 Task: nan
Action: Mouse moved to (390, 103)
Screenshot: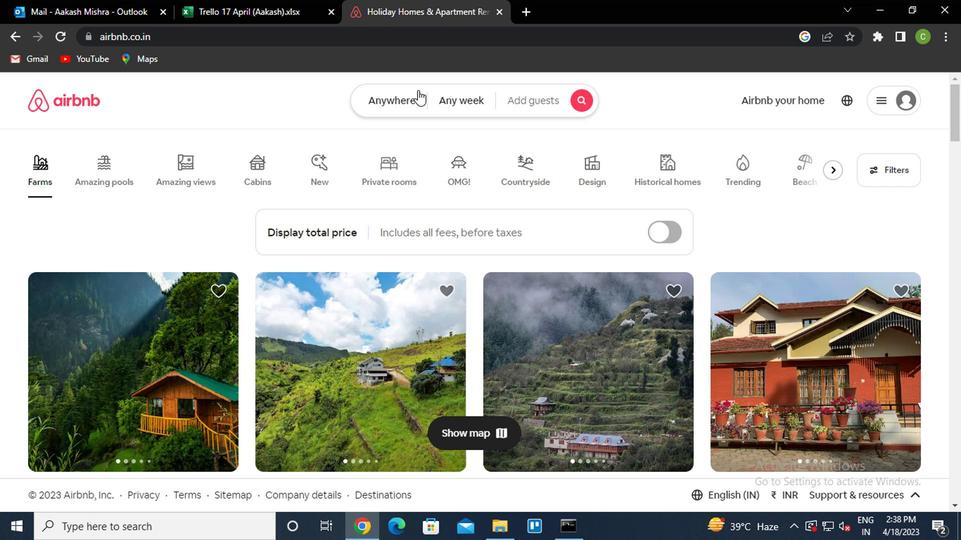 
Action: Mouse pressed left at (390, 103)
Screenshot: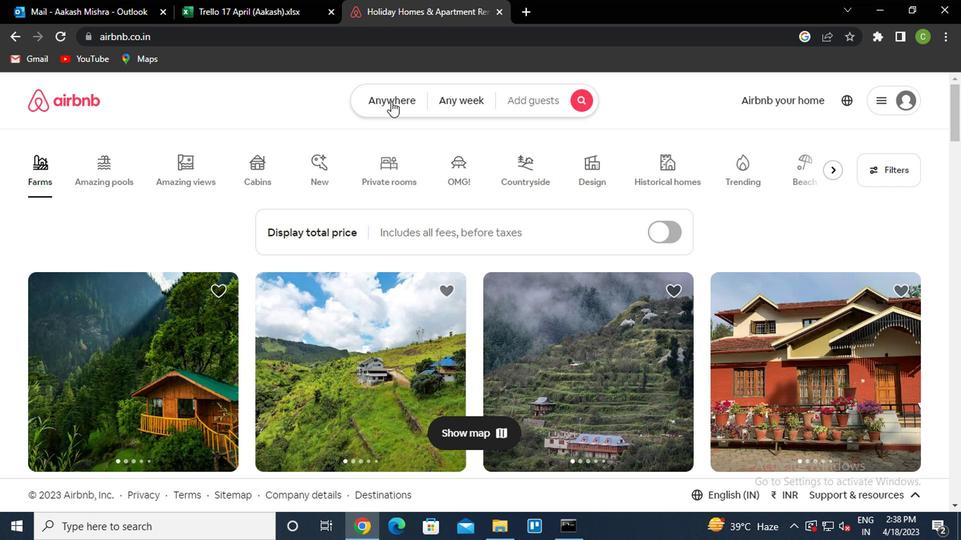 
Action: Mouse moved to (280, 156)
Screenshot: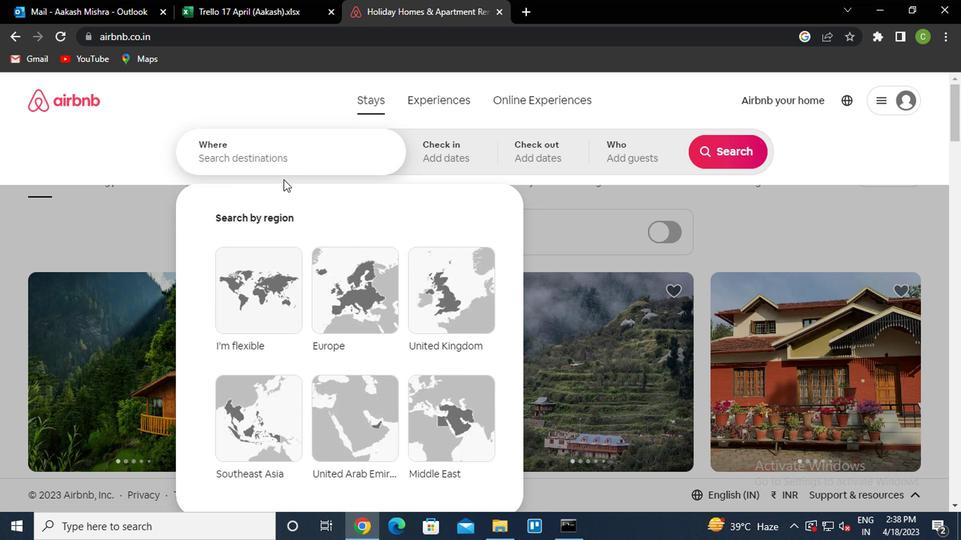
Action: Mouse pressed left at (280, 156)
Screenshot: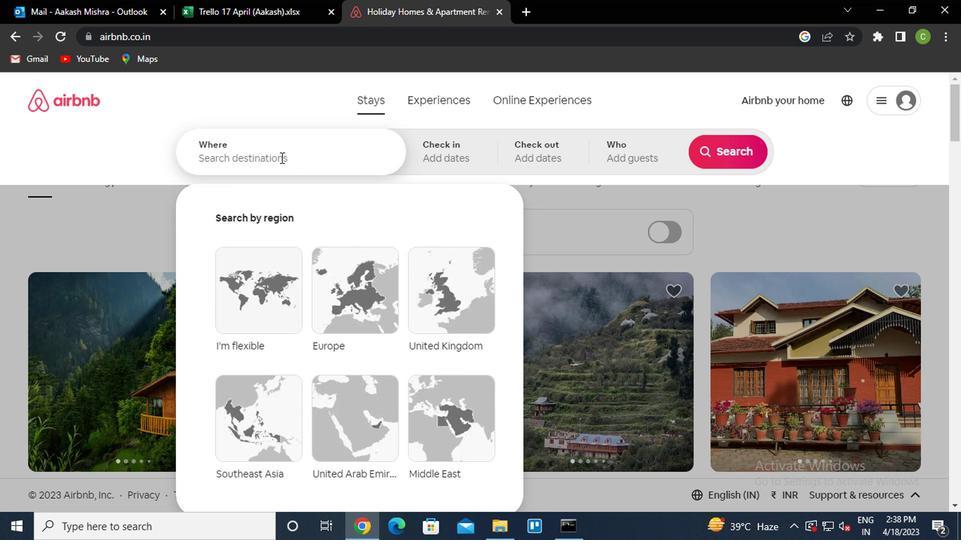 
Action: Key pressed <Key.caps_lock><Key.caps_lock>j<Key.caps_lock>oao<Key.space>pesso<Key.space>brazil<Key.down><Key.enter>
Screenshot: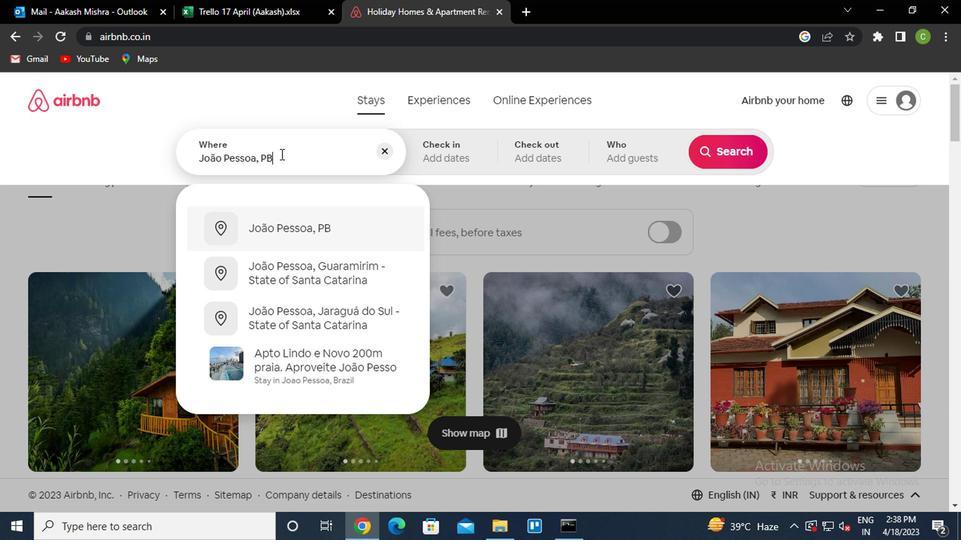 
Action: Mouse moved to (717, 265)
Screenshot: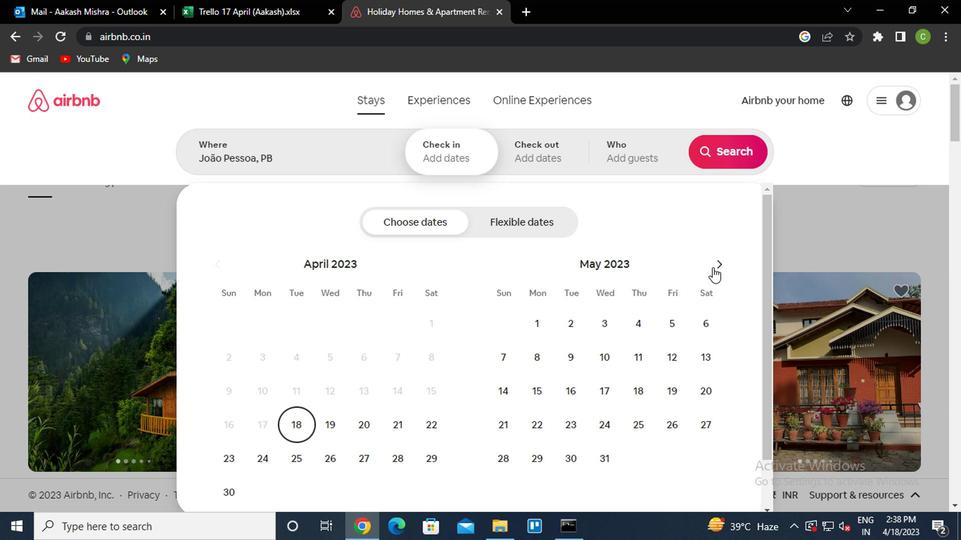 
Action: Mouse pressed left at (717, 265)
Screenshot: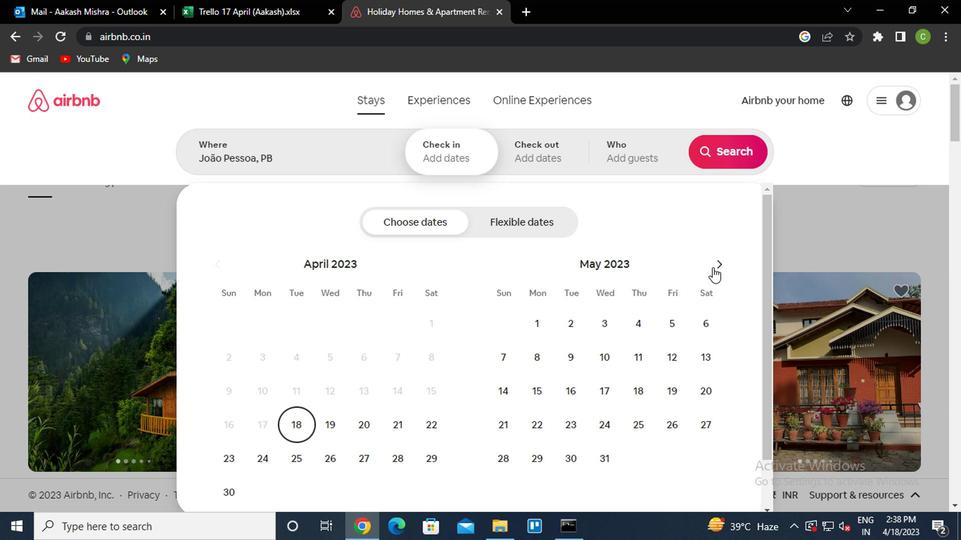 
Action: Mouse moved to (643, 395)
Screenshot: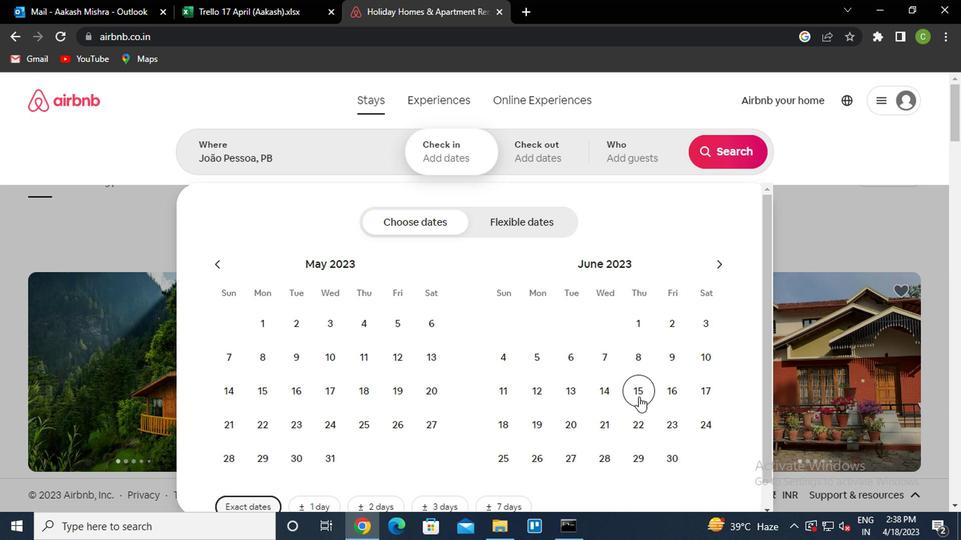 
Action: Mouse pressed left at (643, 395)
Screenshot: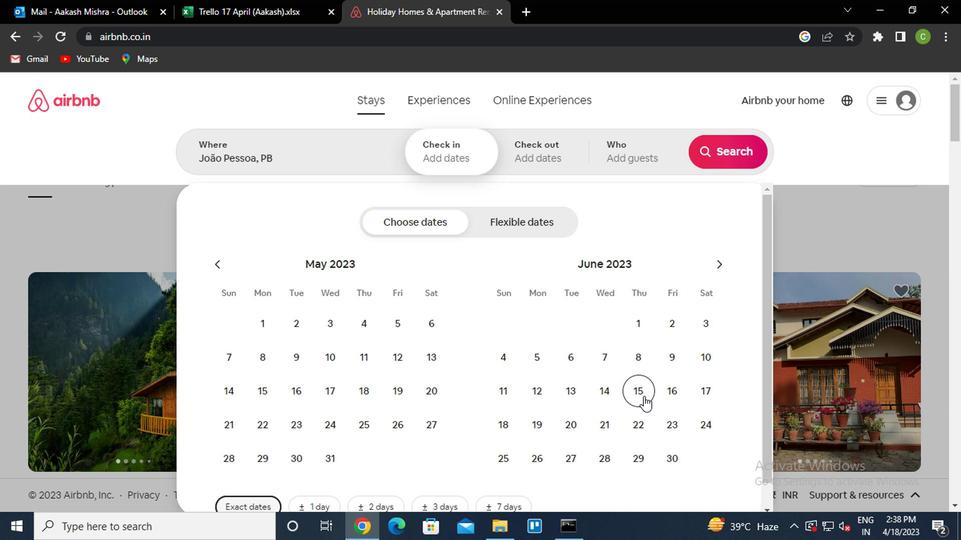 
Action: Mouse moved to (606, 416)
Screenshot: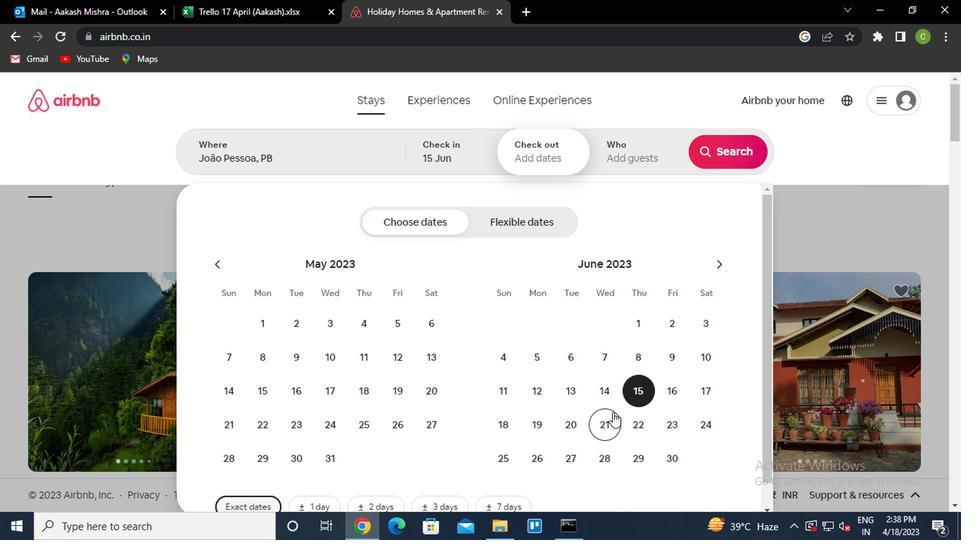 
Action: Mouse pressed left at (606, 416)
Screenshot: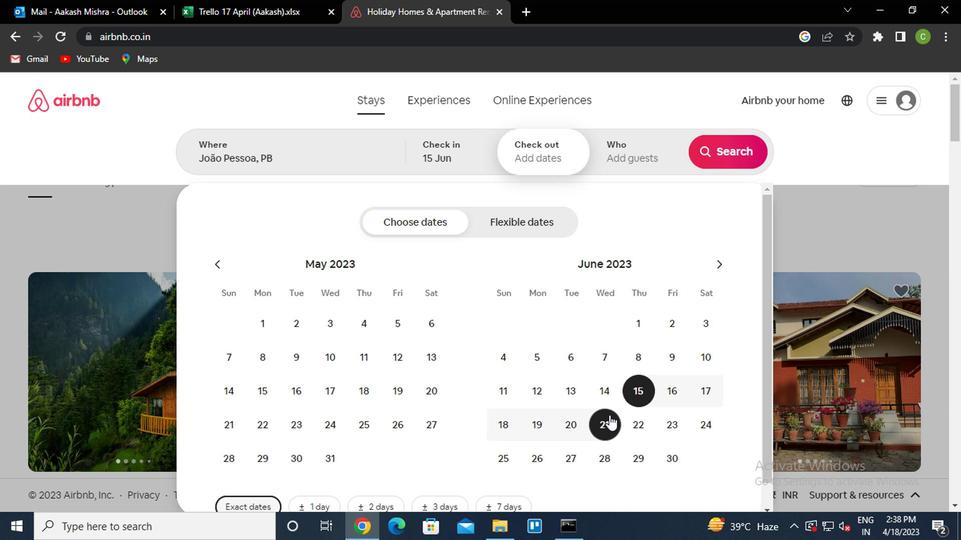 
Action: Mouse moved to (635, 163)
Screenshot: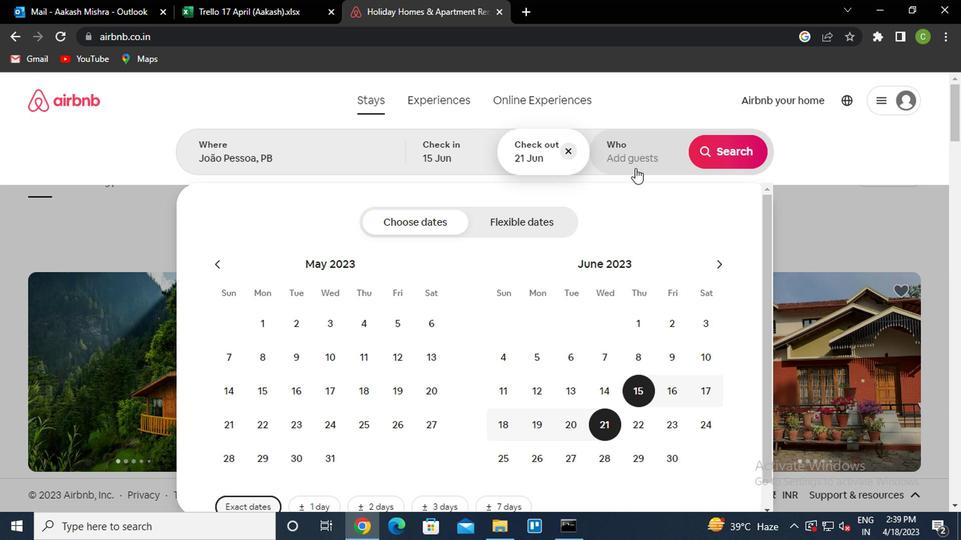 
Action: Mouse pressed left at (635, 163)
Screenshot: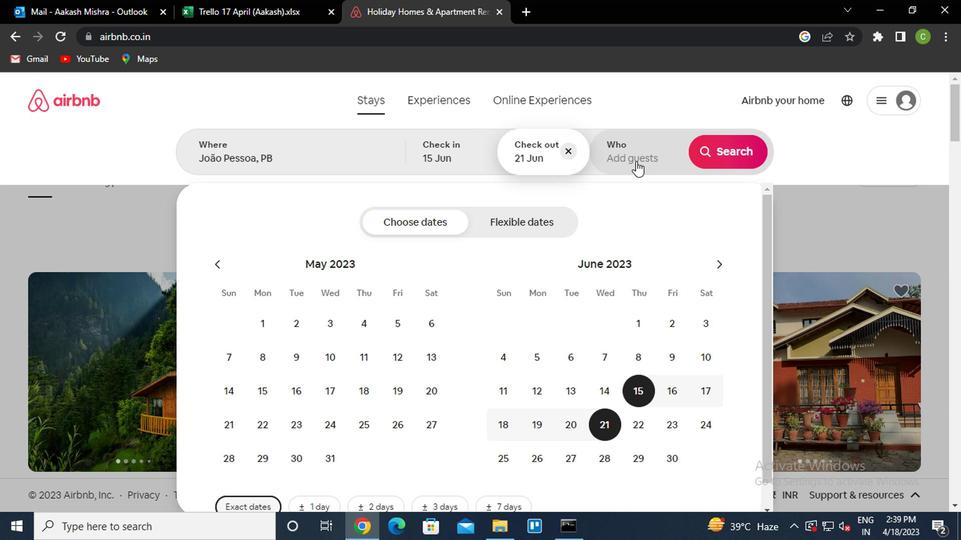 
Action: Mouse moved to (724, 226)
Screenshot: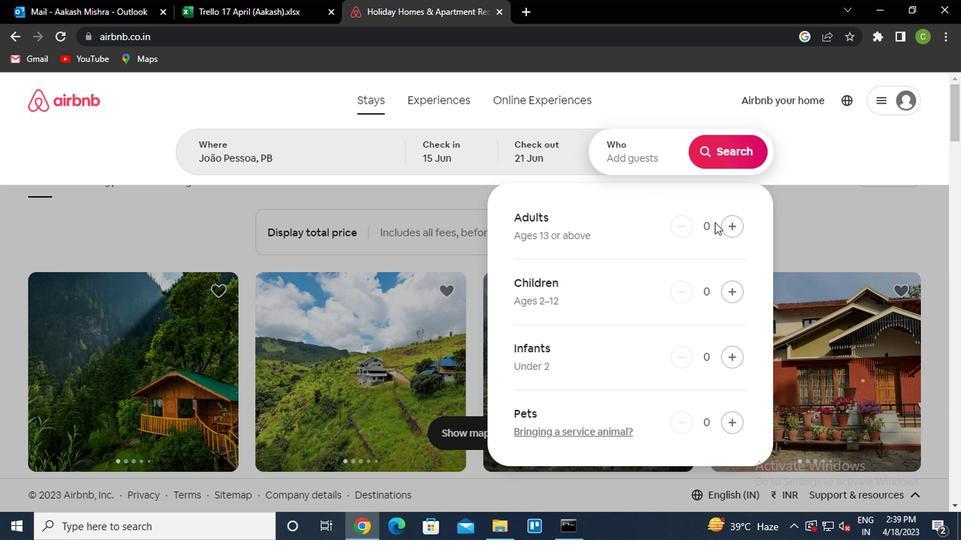
Action: Mouse pressed left at (724, 226)
Screenshot: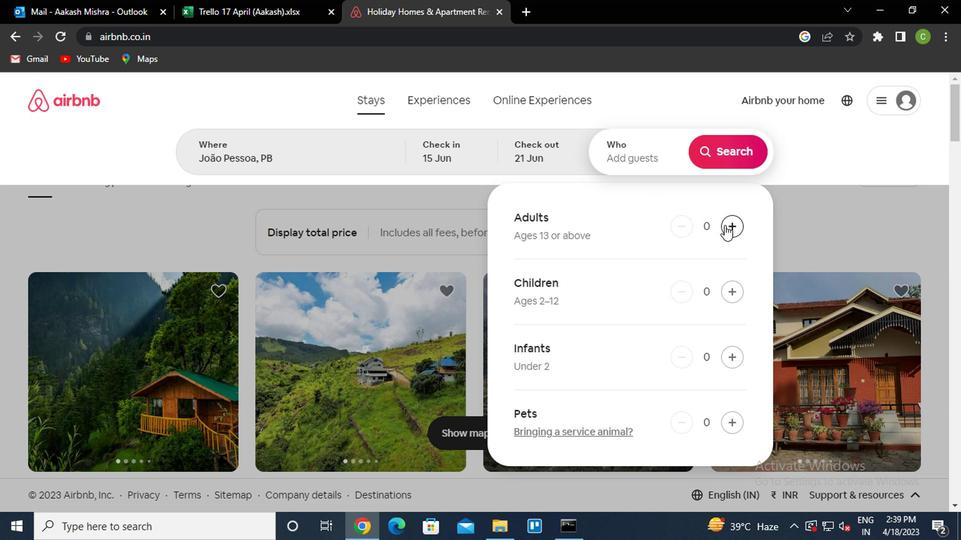 
Action: Mouse pressed left at (724, 226)
Screenshot: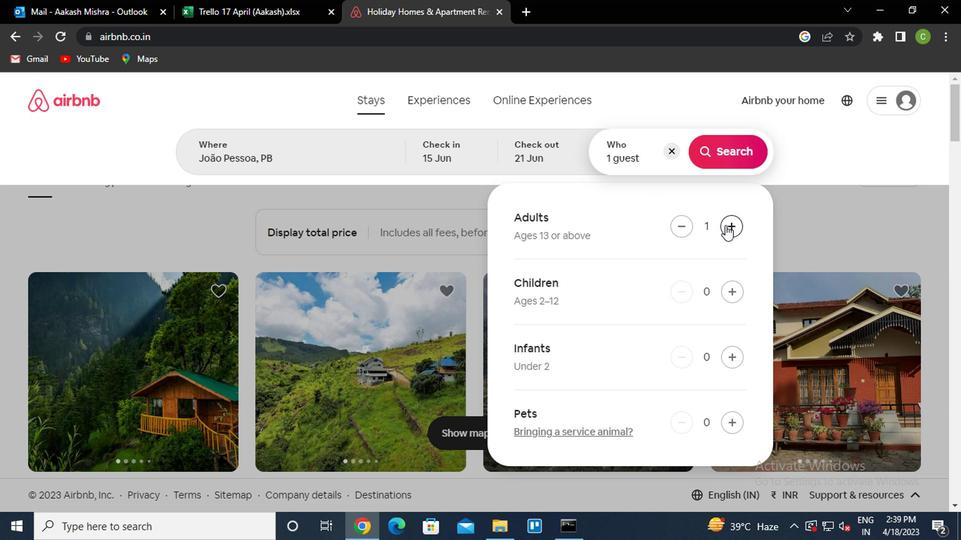
Action: Mouse pressed left at (724, 226)
Screenshot: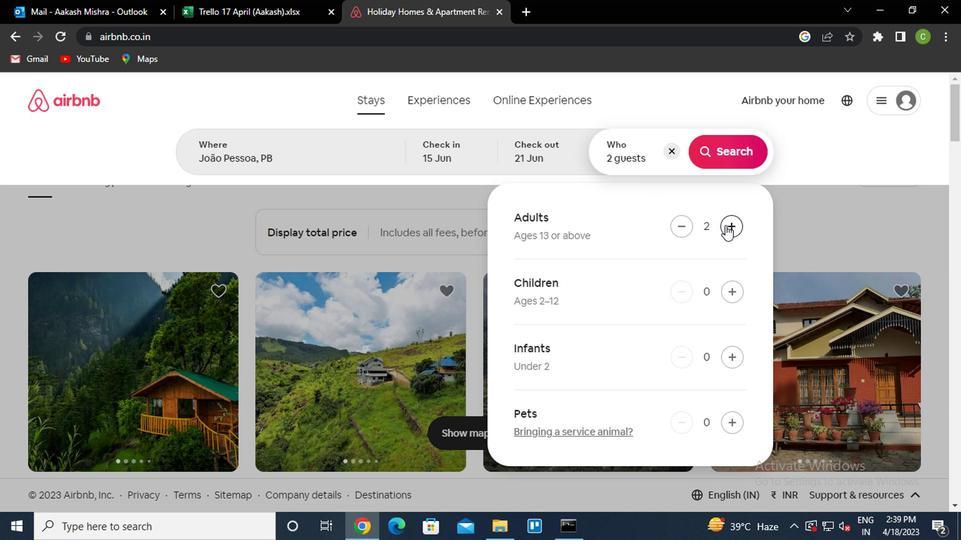 
Action: Mouse pressed left at (724, 226)
Screenshot: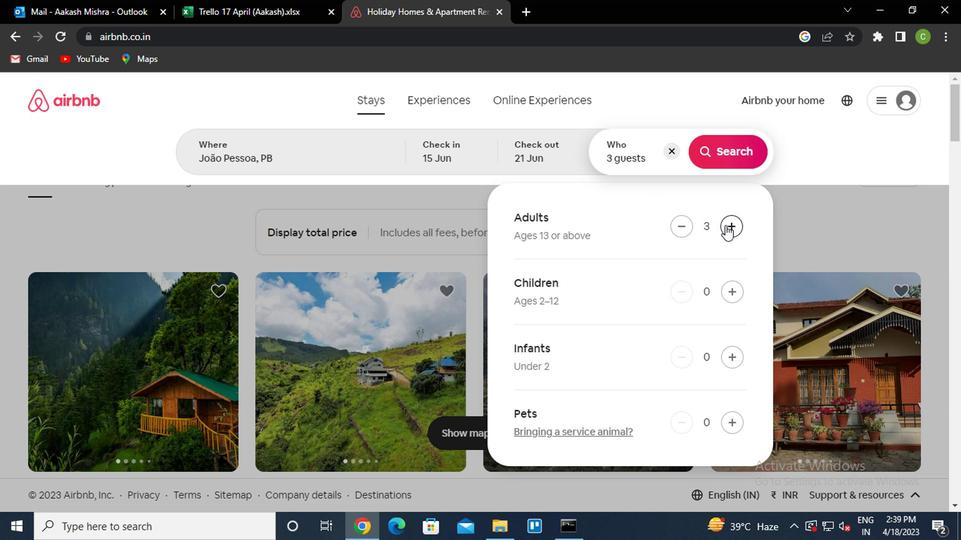 
Action: Mouse pressed left at (724, 226)
Screenshot: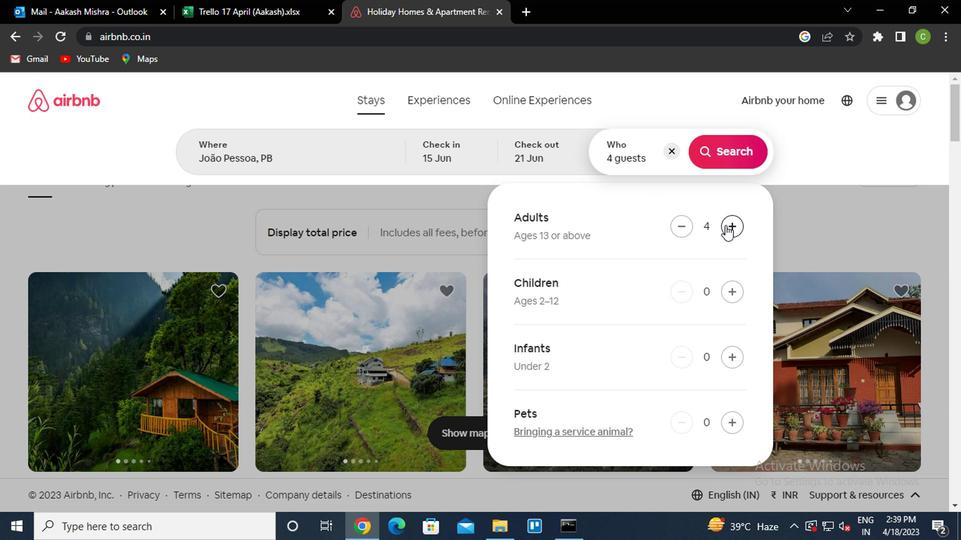 
Action: Mouse moved to (793, 226)
Screenshot: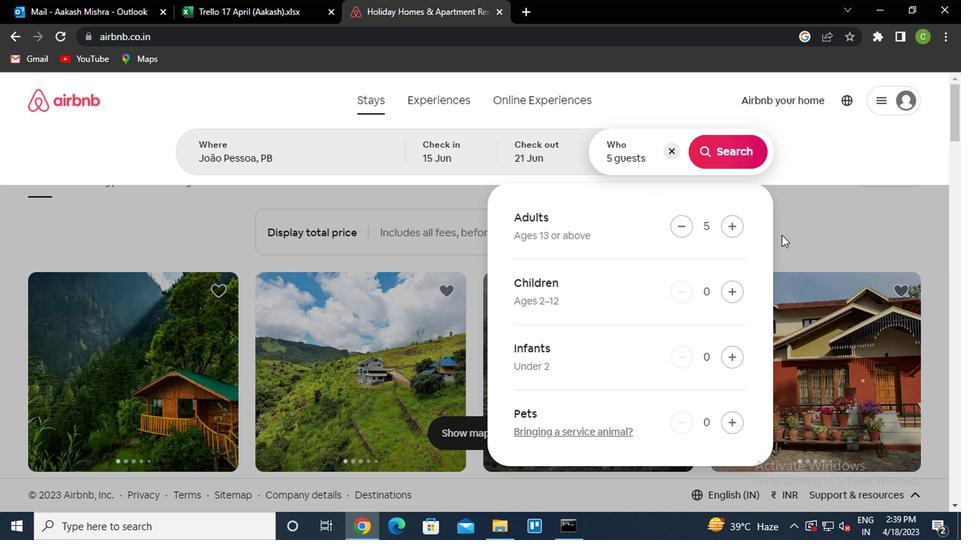 
Action: Mouse pressed left at (793, 226)
Screenshot: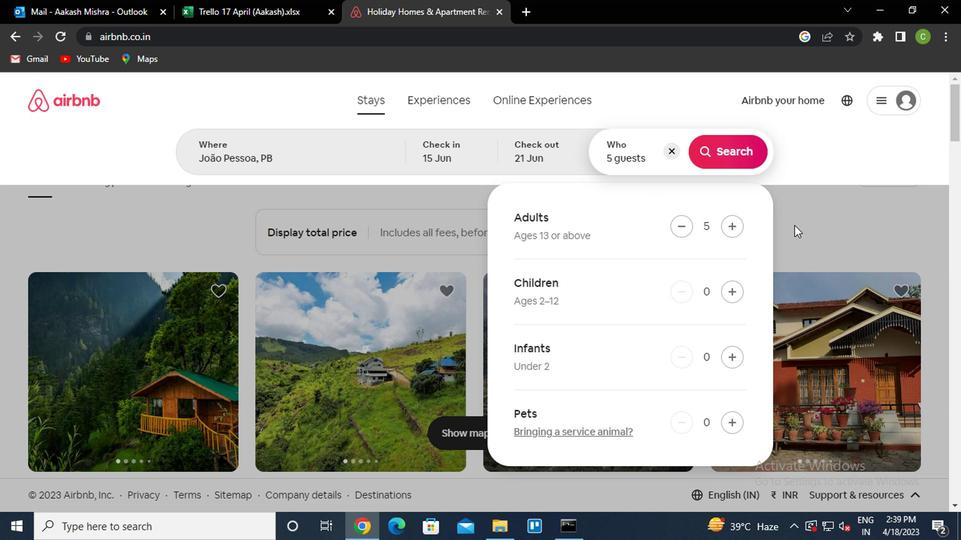 
Action: Mouse moved to (878, 169)
Screenshot: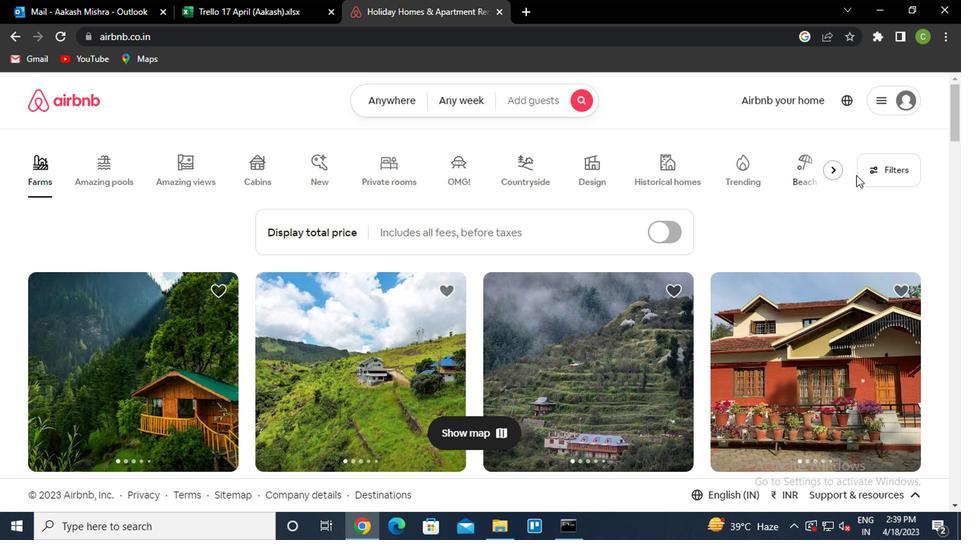
Action: Mouse pressed left at (878, 169)
Screenshot: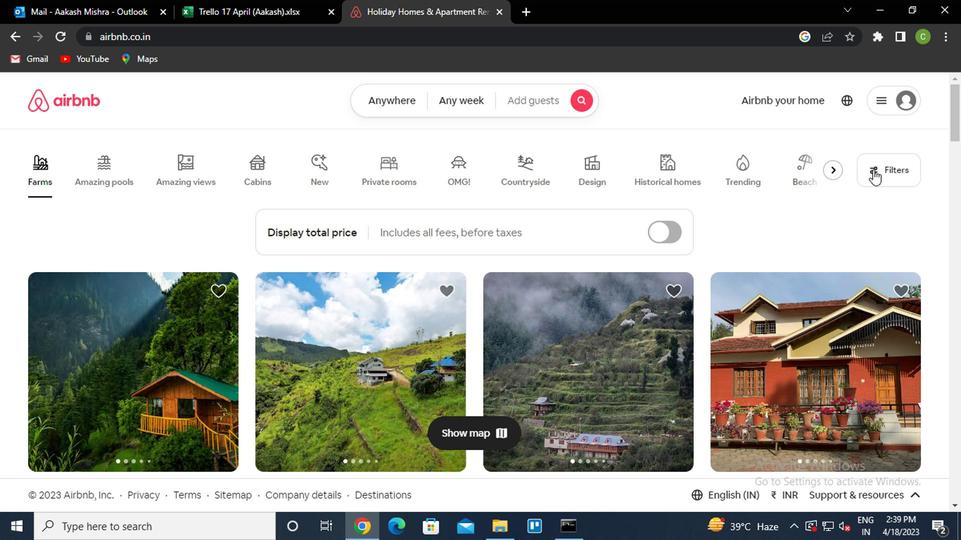 
Action: Mouse moved to (336, 345)
Screenshot: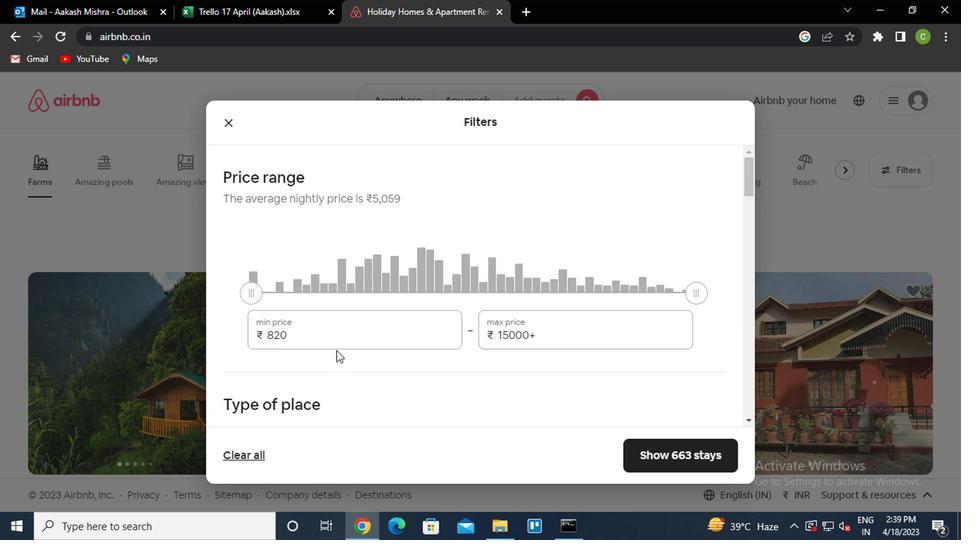 
Action: Mouse pressed left at (336, 345)
Screenshot: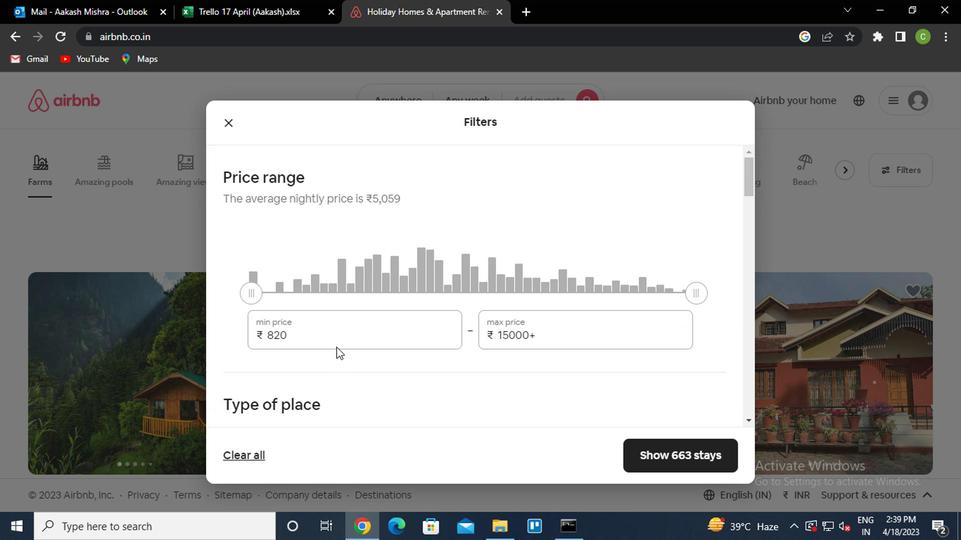
Action: Mouse moved to (336, 340)
Screenshot: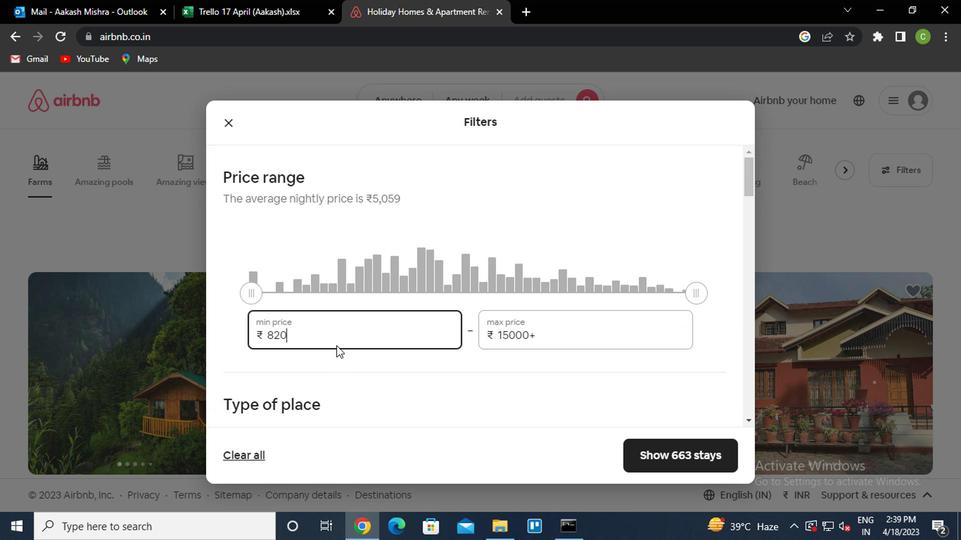 
Action: Key pressed <Key.backspace><Key.backspace><Key.backspace>
Screenshot: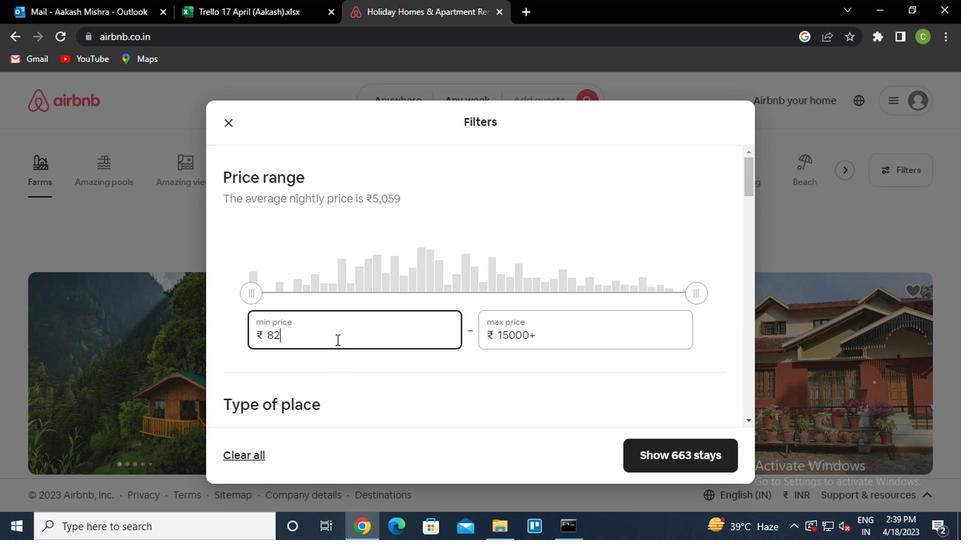 
Action: Mouse moved to (336, 339)
Screenshot: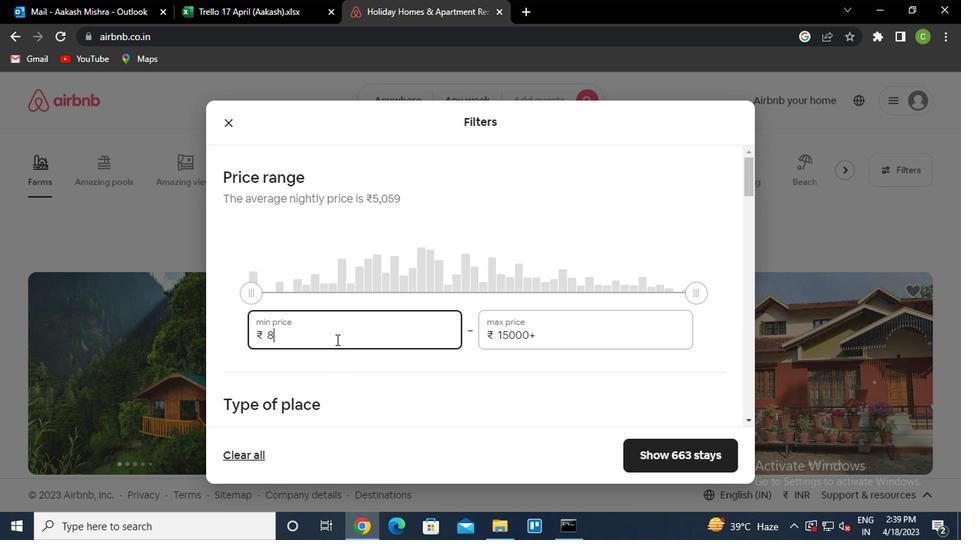 
Action: Key pressed 14000<Key.tab>25000
Screenshot: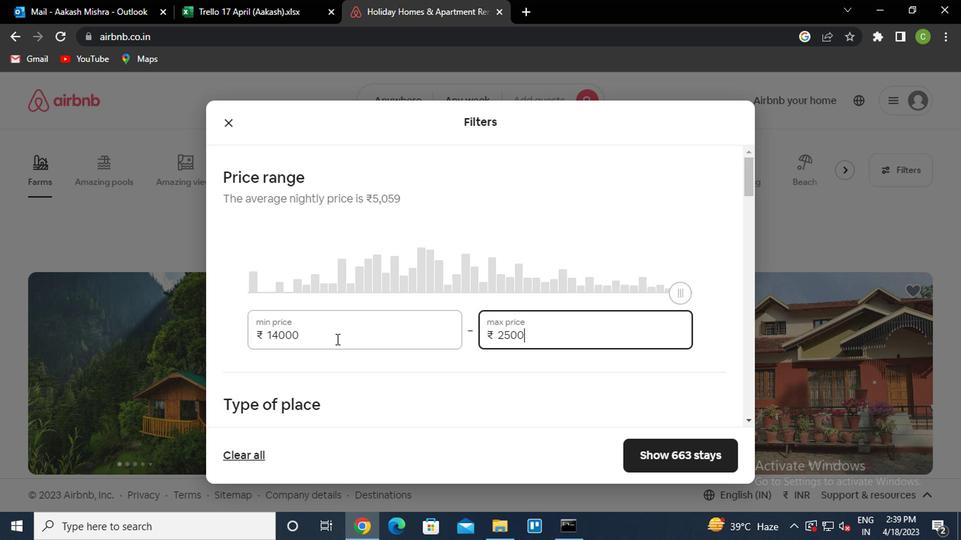 
Action: Mouse moved to (384, 349)
Screenshot: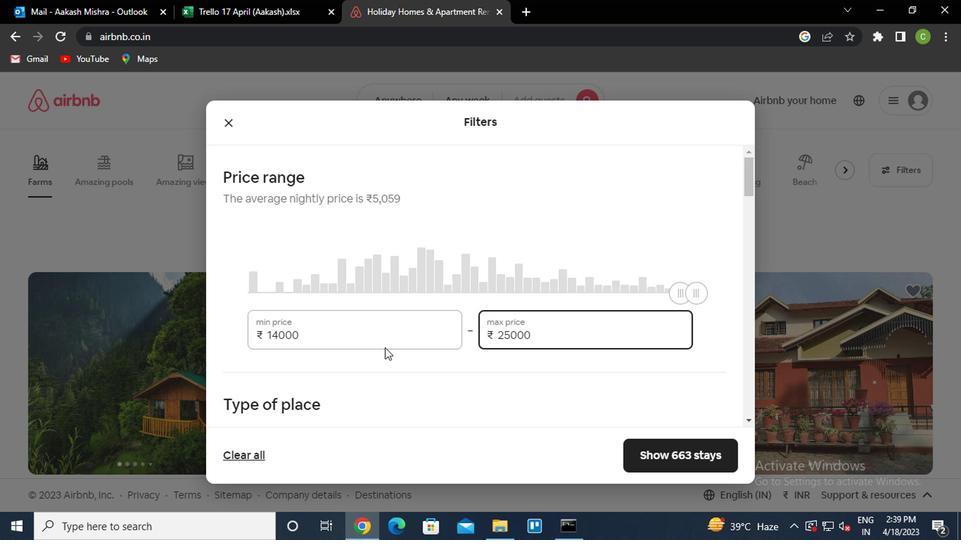 
Action: Mouse scrolled (384, 348) with delta (0, -1)
Screenshot: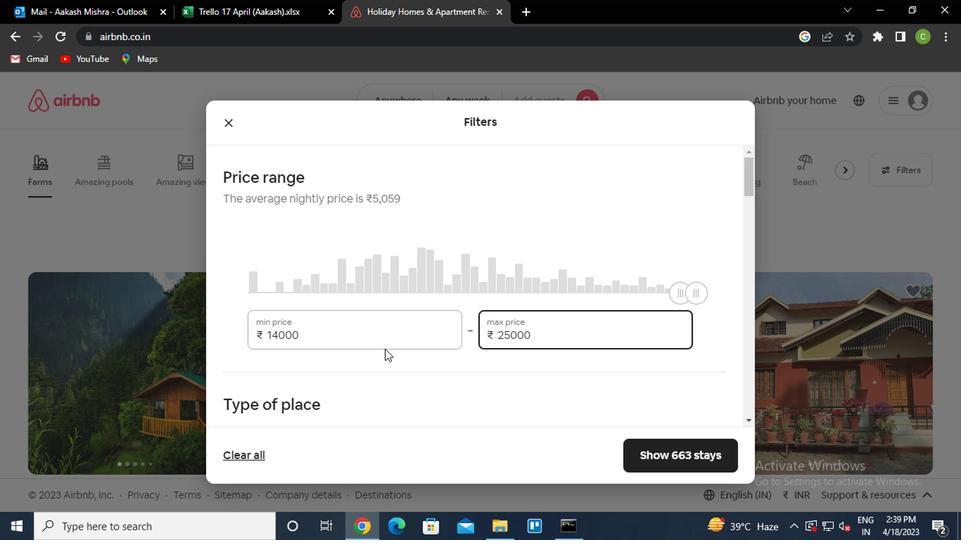 
Action: Mouse scrolled (384, 348) with delta (0, -1)
Screenshot: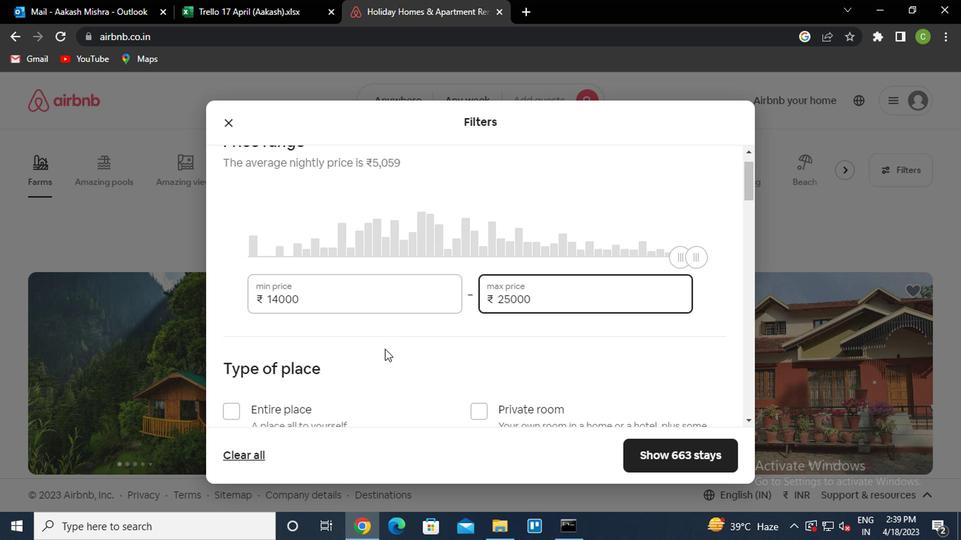 
Action: Mouse moved to (383, 349)
Screenshot: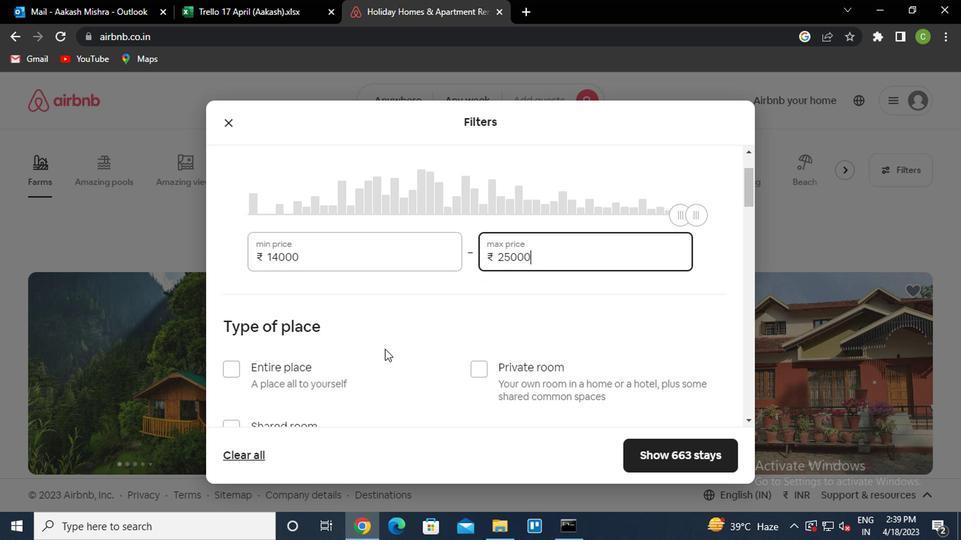 
Action: Mouse scrolled (383, 349) with delta (0, 0)
Screenshot: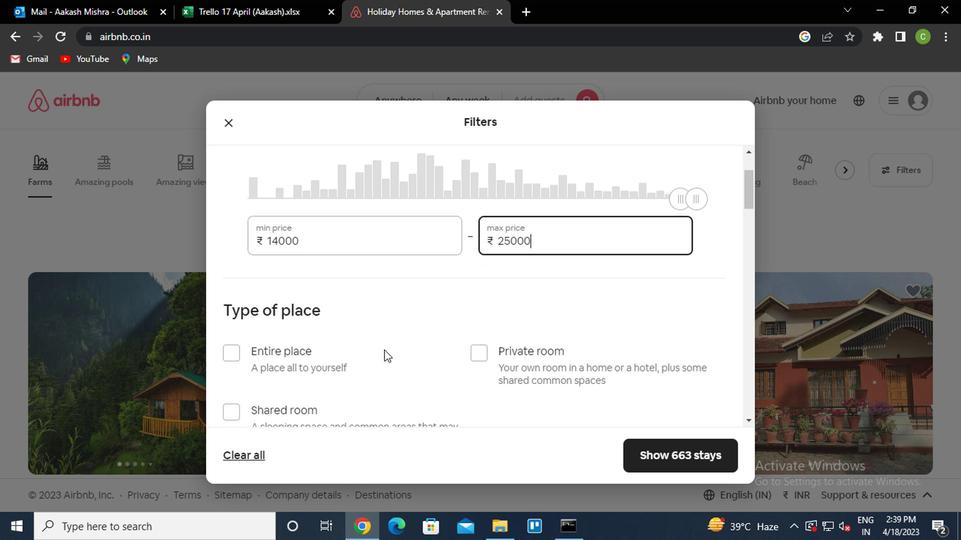 
Action: Mouse moved to (238, 238)
Screenshot: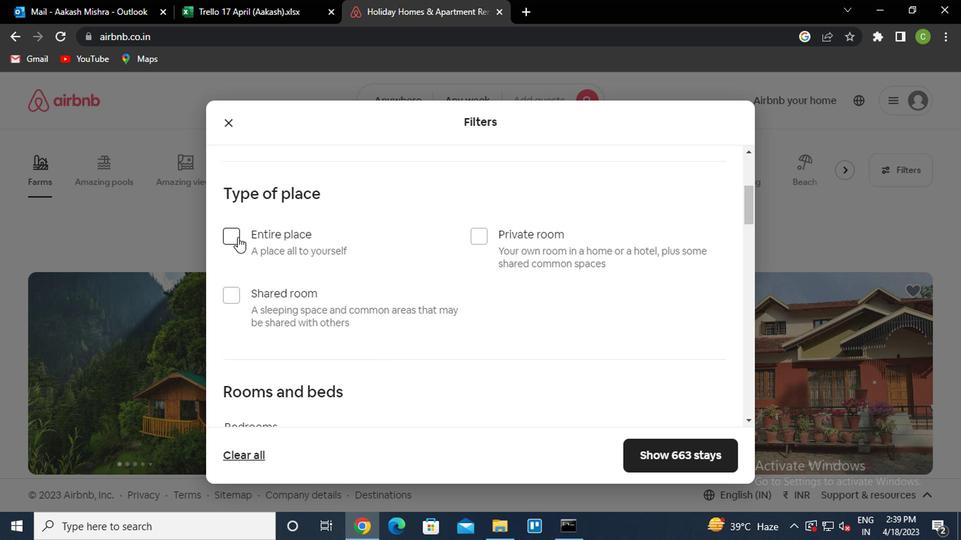 
Action: Mouse pressed left at (238, 238)
Screenshot: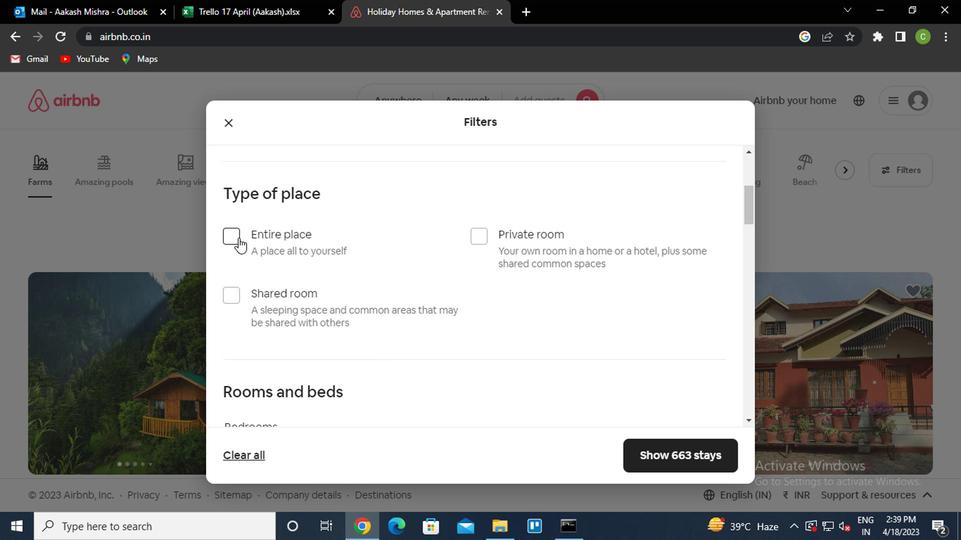 
Action: Mouse moved to (370, 309)
Screenshot: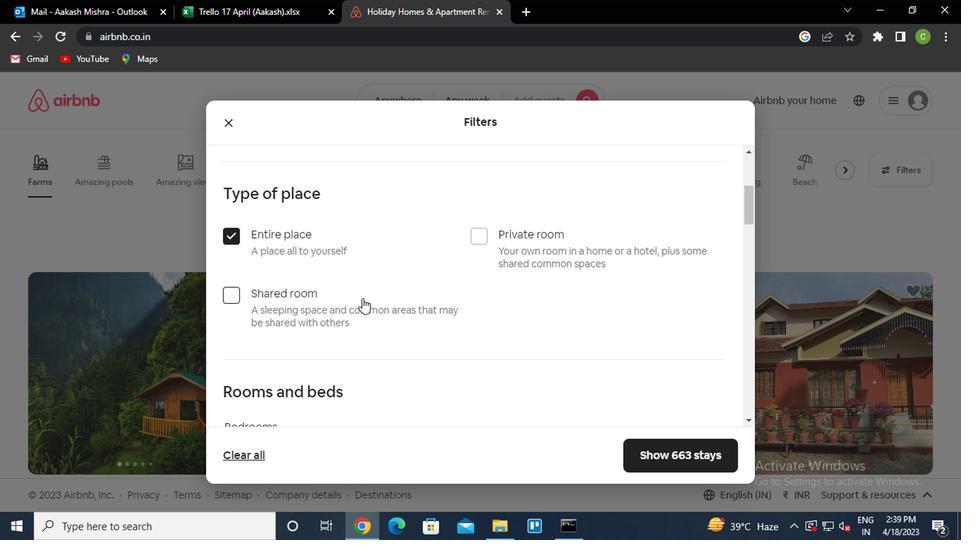 
Action: Mouse scrolled (370, 308) with delta (0, 0)
Screenshot: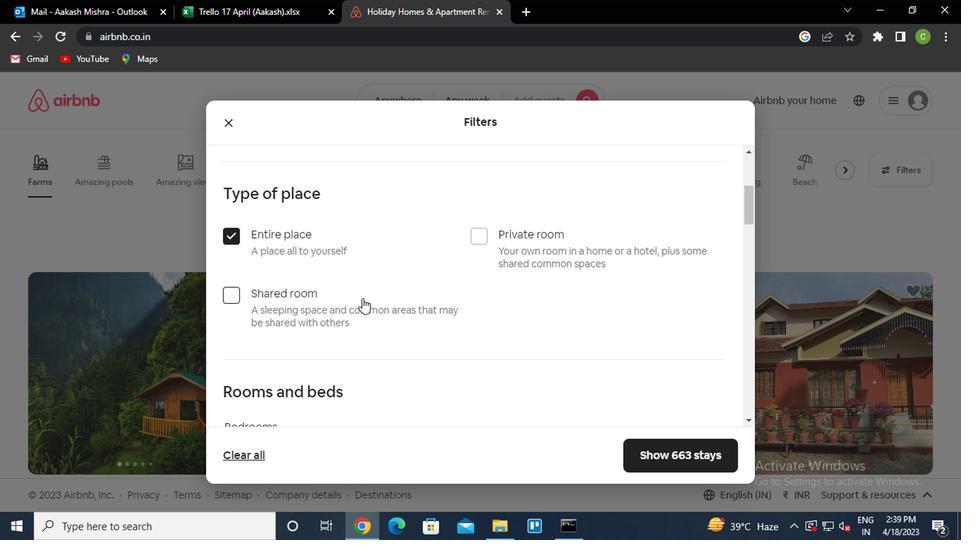 
Action: Mouse moved to (370, 309)
Screenshot: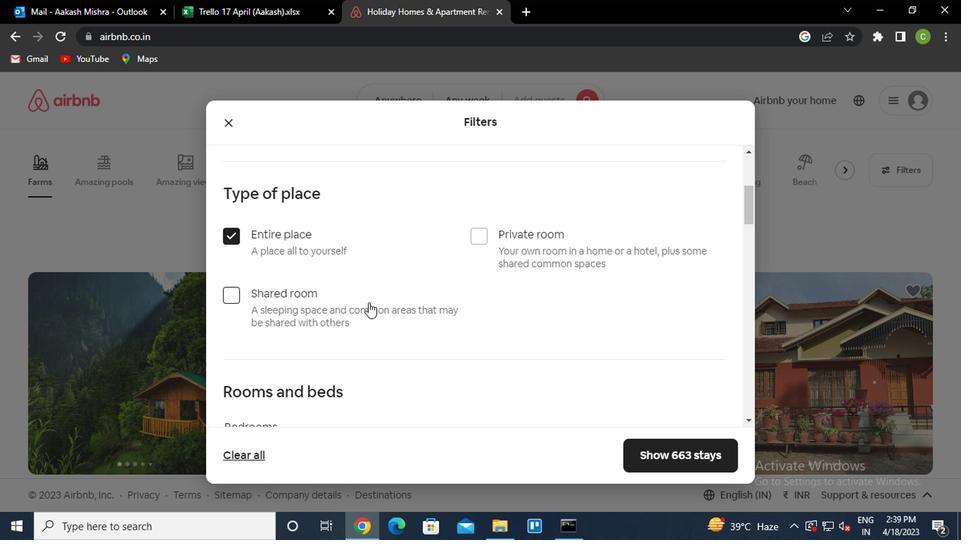 
Action: Mouse scrolled (370, 308) with delta (0, 0)
Screenshot: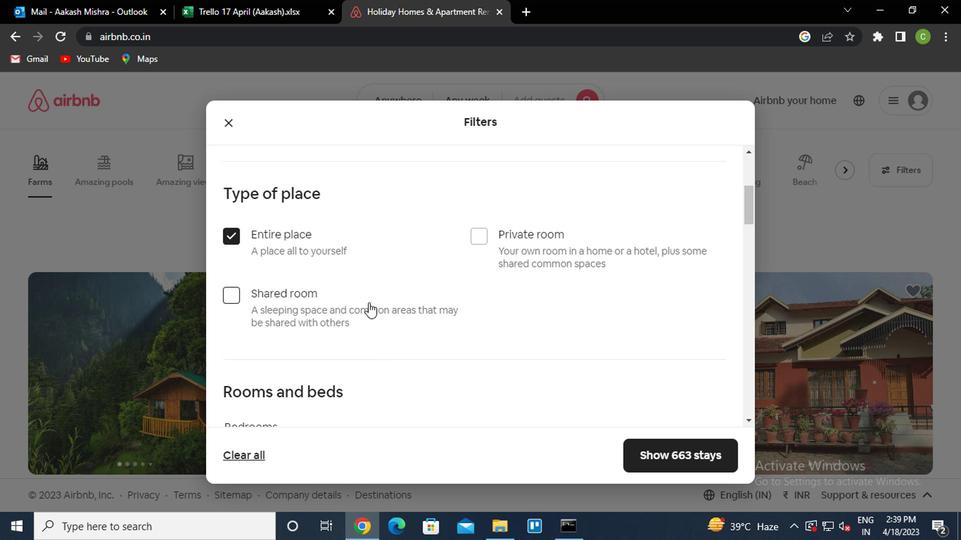 
Action: Mouse moved to (370, 310)
Screenshot: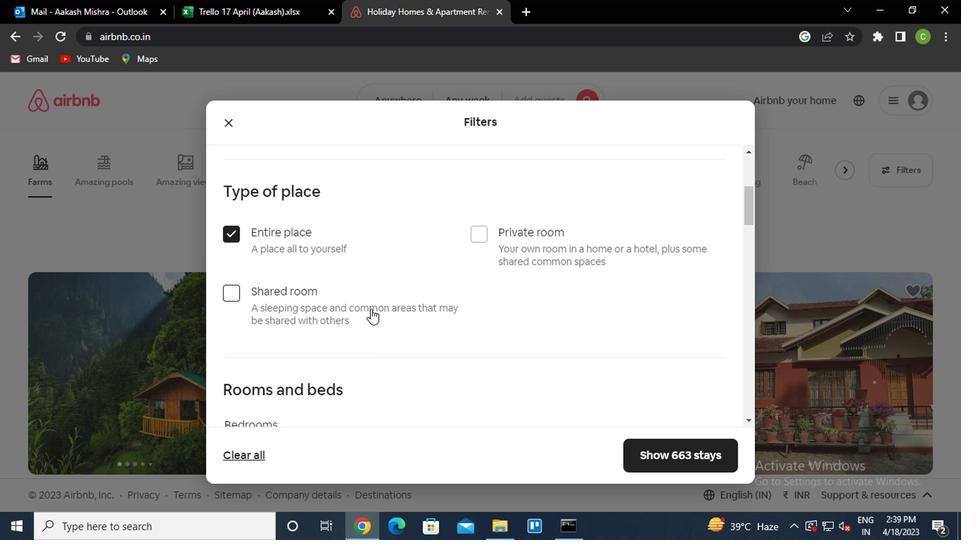 
Action: Mouse scrolled (370, 309) with delta (0, -1)
Screenshot: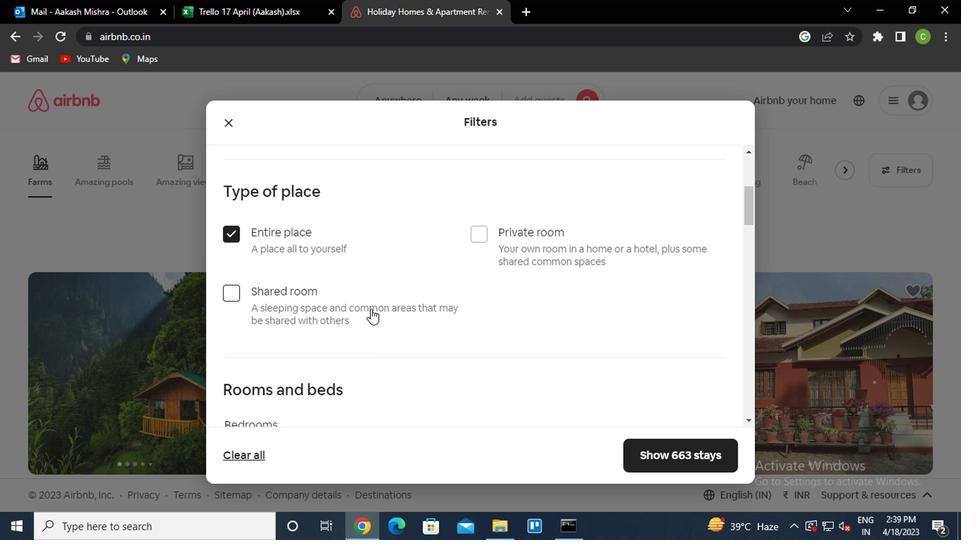 
Action: Mouse moved to (409, 263)
Screenshot: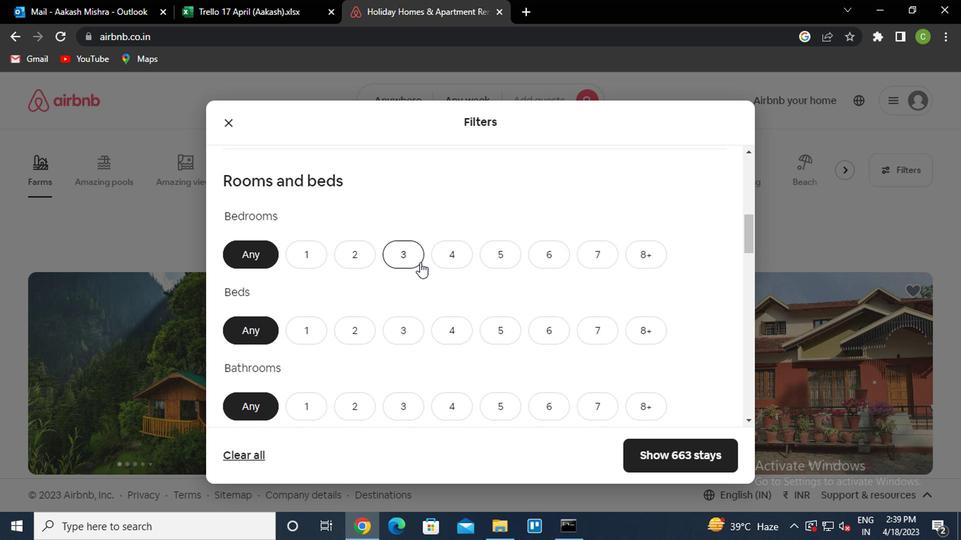 
Action: Mouse pressed left at (409, 263)
Screenshot: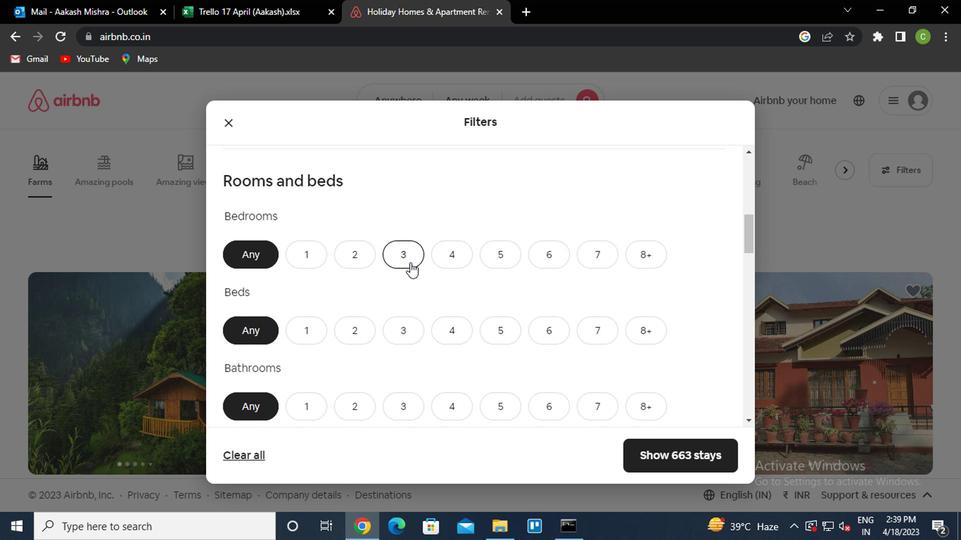 
Action: Mouse moved to (407, 280)
Screenshot: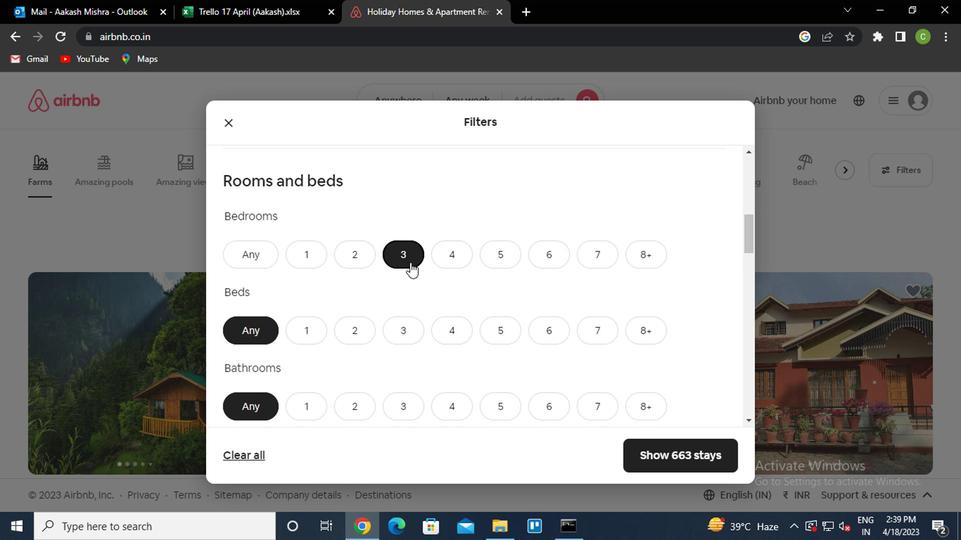 
Action: Mouse scrolled (407, 279) with delta (0, 0)
Screenshot: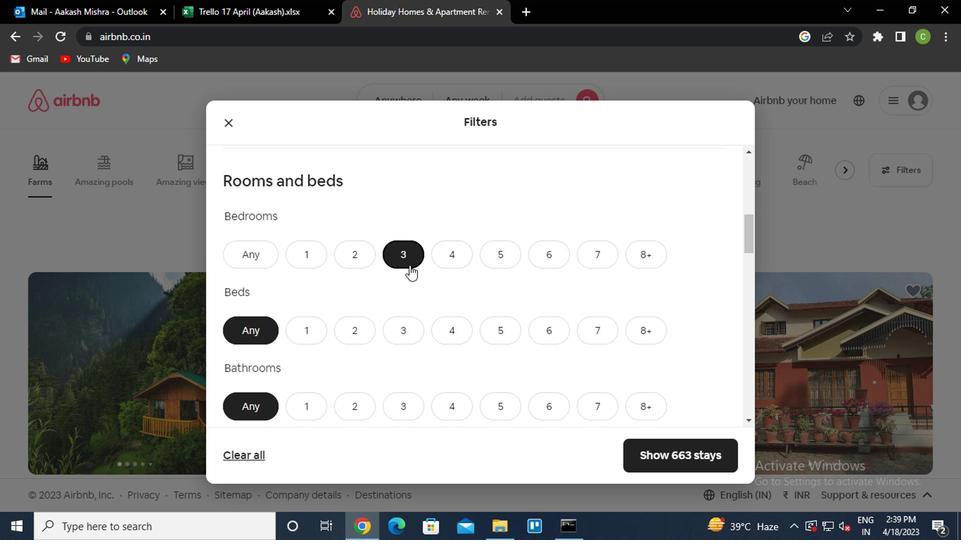 
Action: Mouse moved to (402, 267)
Screenshot: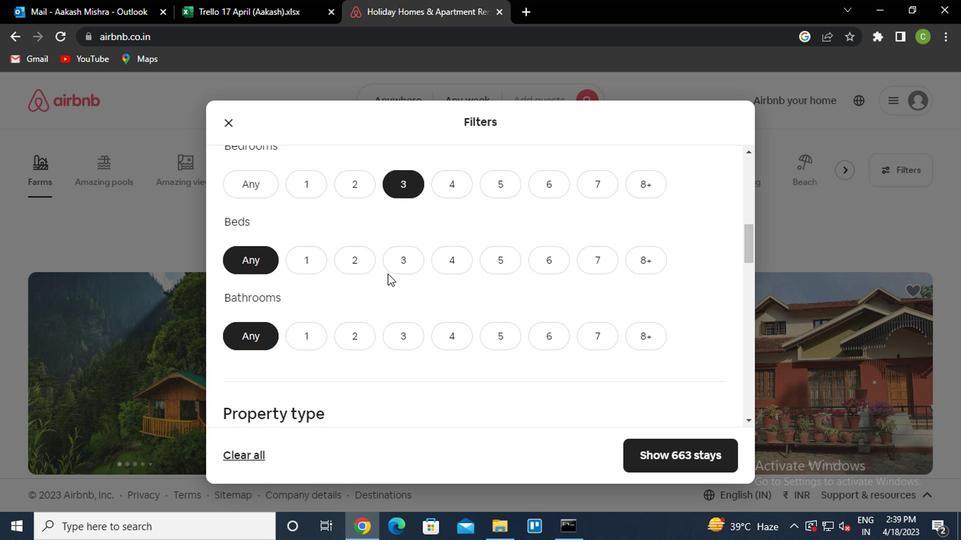 
Action: Mouse pressed left at (402, 267)
Screenshot: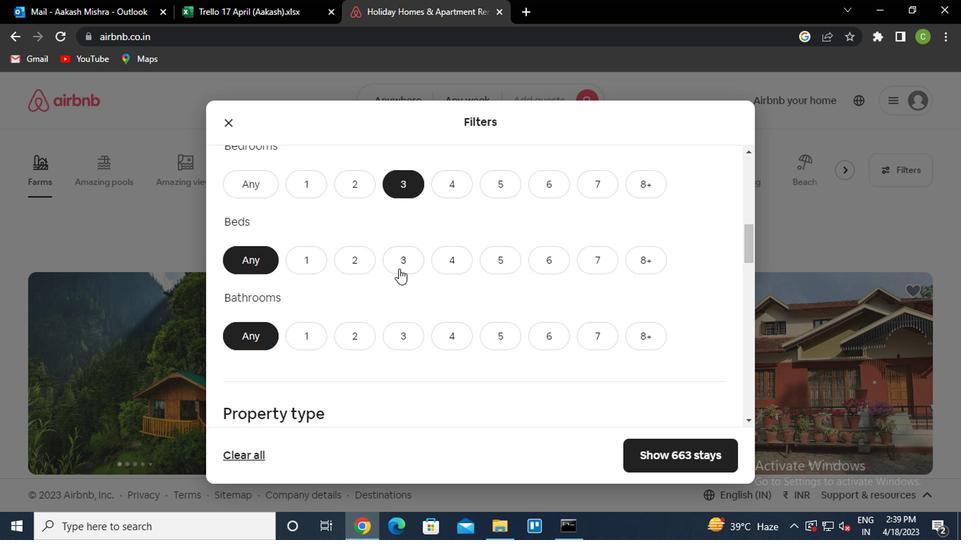 
Action: Mouse moved to (404, 331)
Screenshot: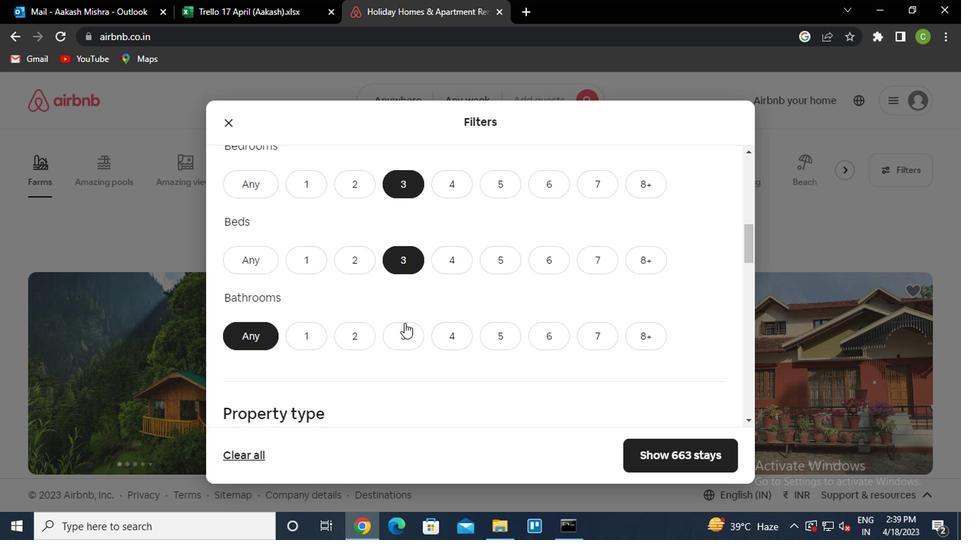
Action: Mouse pressed left at (404, 331)
Screenshot: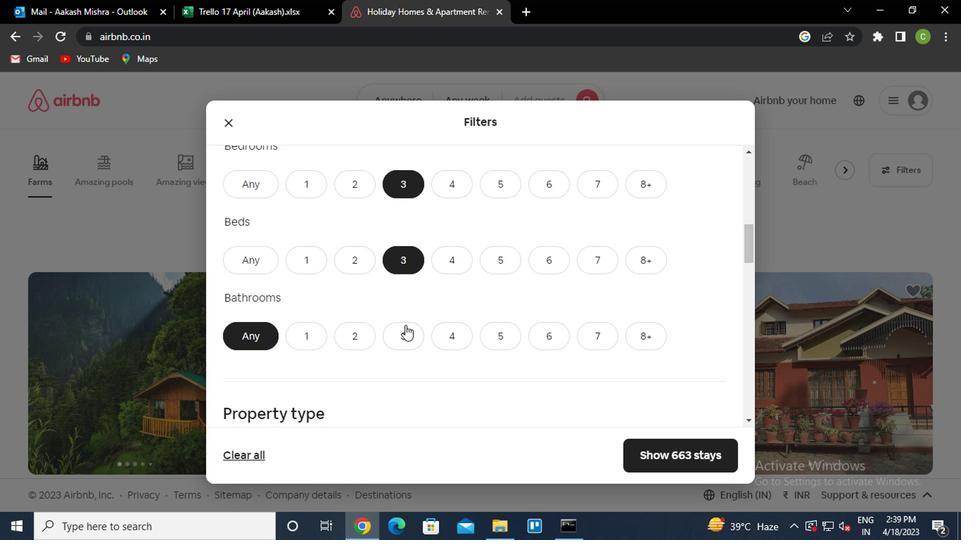 
Action: Mouse moved to (430, 364)
Screenshot: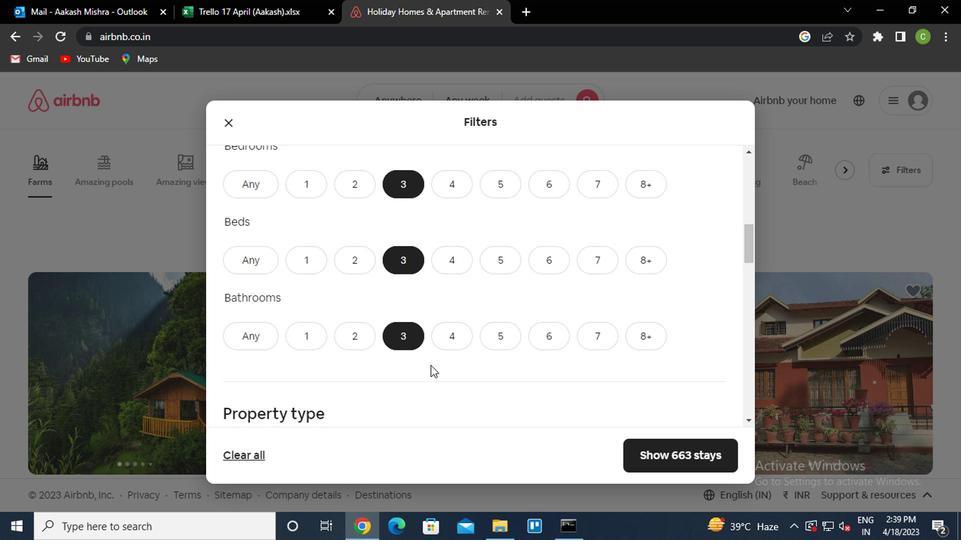 
Action: Mouse scrolled (430, 363) with delta (0, 0)
Screenshot: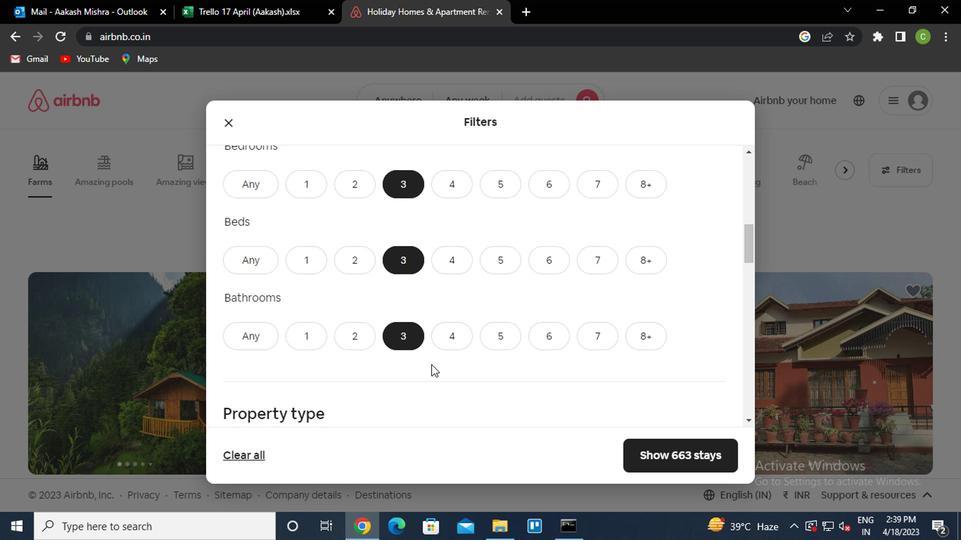 
Action: Mouse scrolled (430, 363) with delta (0, 0)
Screenshot: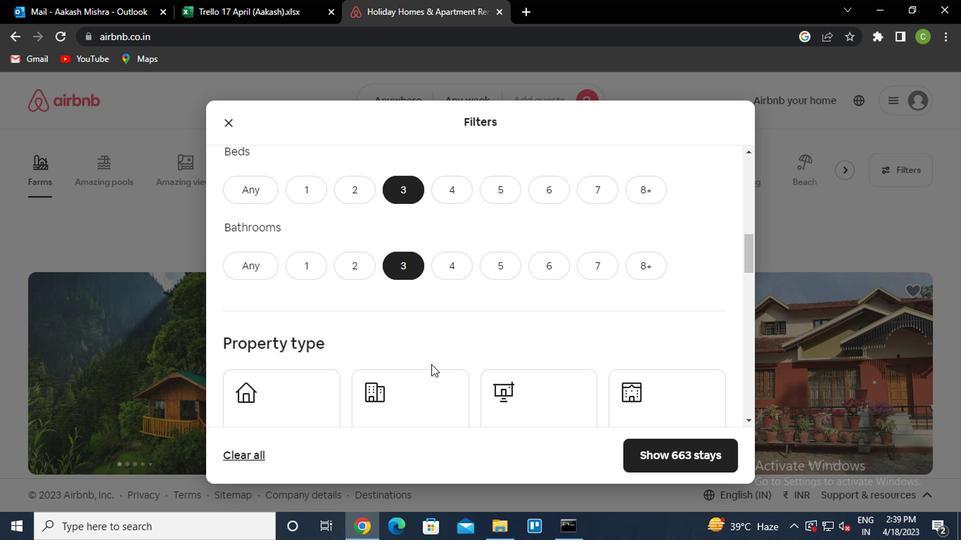 
Action: Mouse scrolled (430, 363) with delta (0, 0)
Screenshot: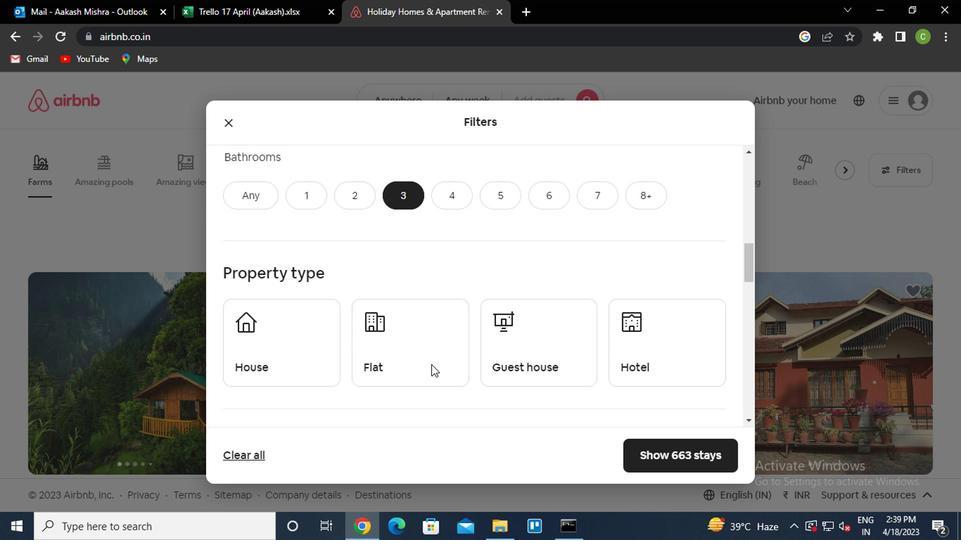 
Action: Mouse scrolled (430, 363) with delta (0, 0)
Screenshot: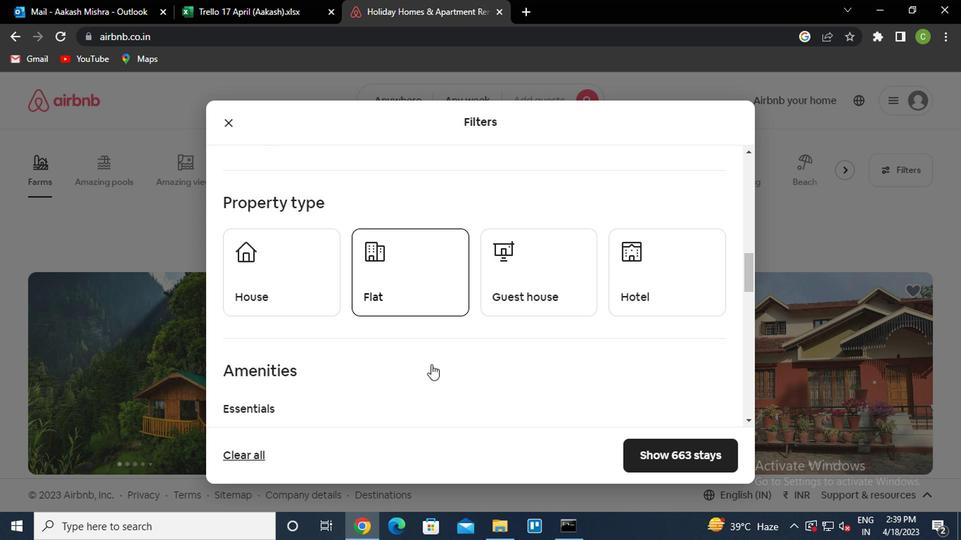 
Action: Mouse moved to (564, 229)
Screenshot: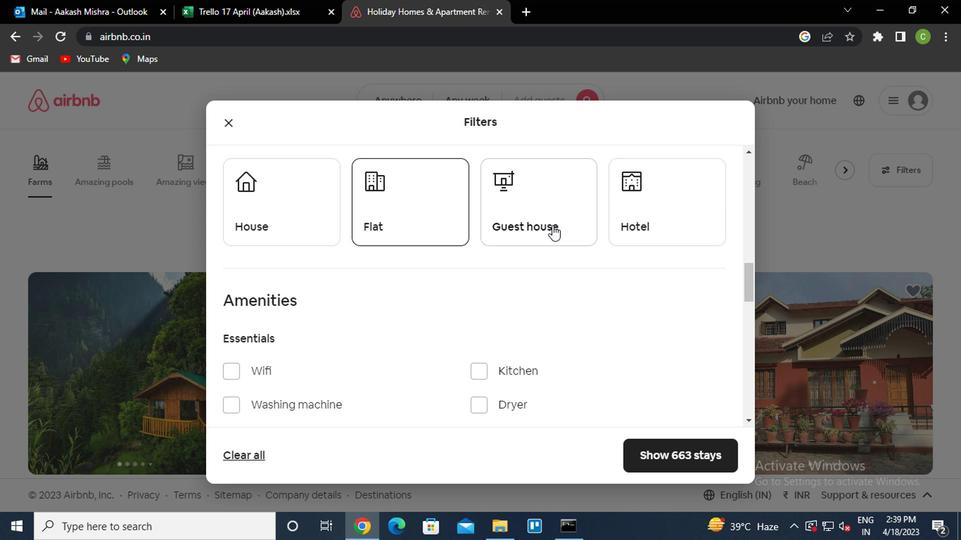 
Action: Mouse pressed left at (564, 229)
Screenshot: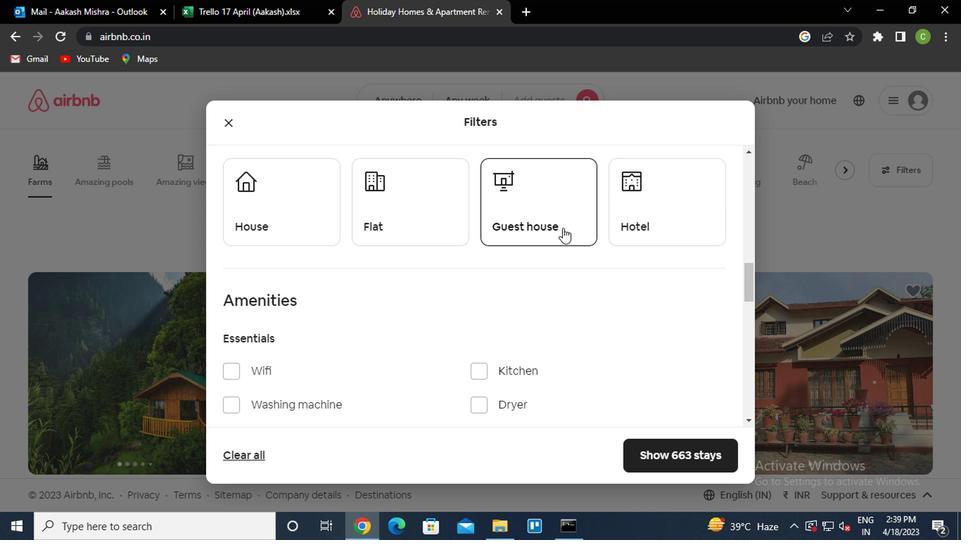 
Action: Mouse moved to (393, 343)
Screenshot: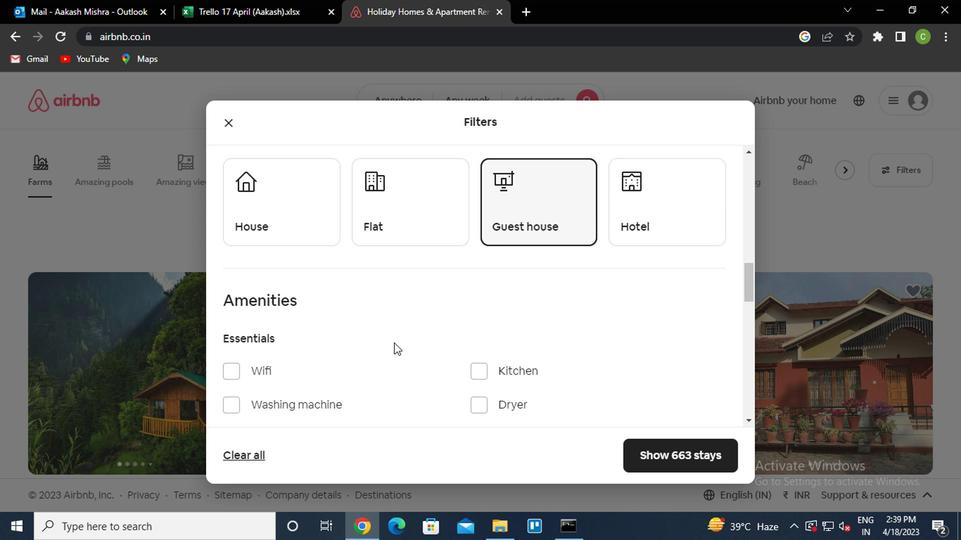 
Action: Mouse scrolled (393, 342) with delta (0, -1)
Screenshot: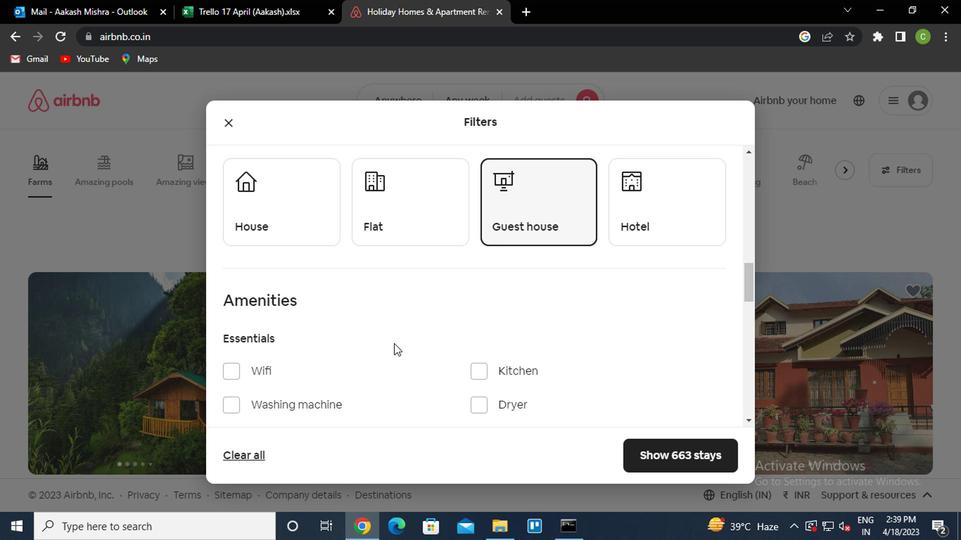 
Action: Mouse scrolled (393, 342) with delta (0, -1)
Screenshot: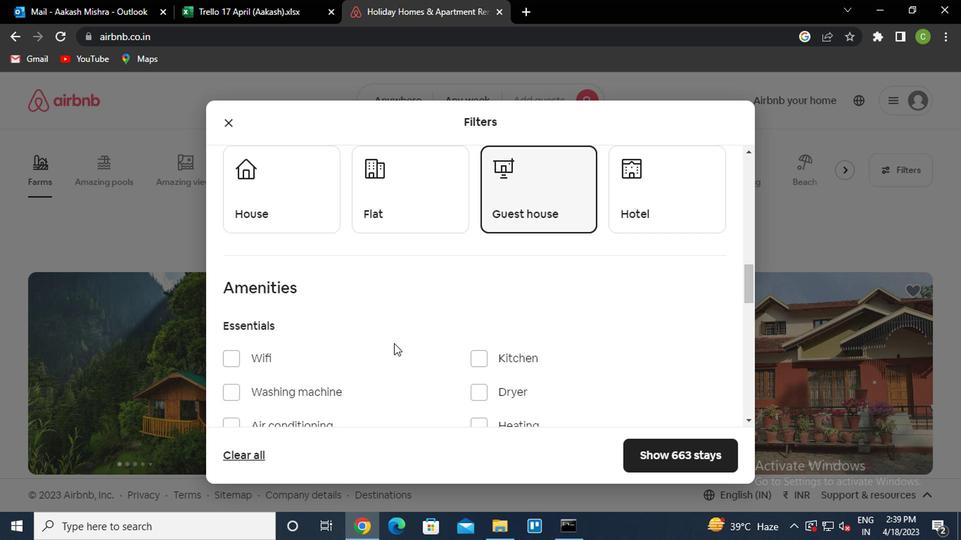 
Action: Mouse scrolled (393, 342) with delta (0, -1)
Screenshot: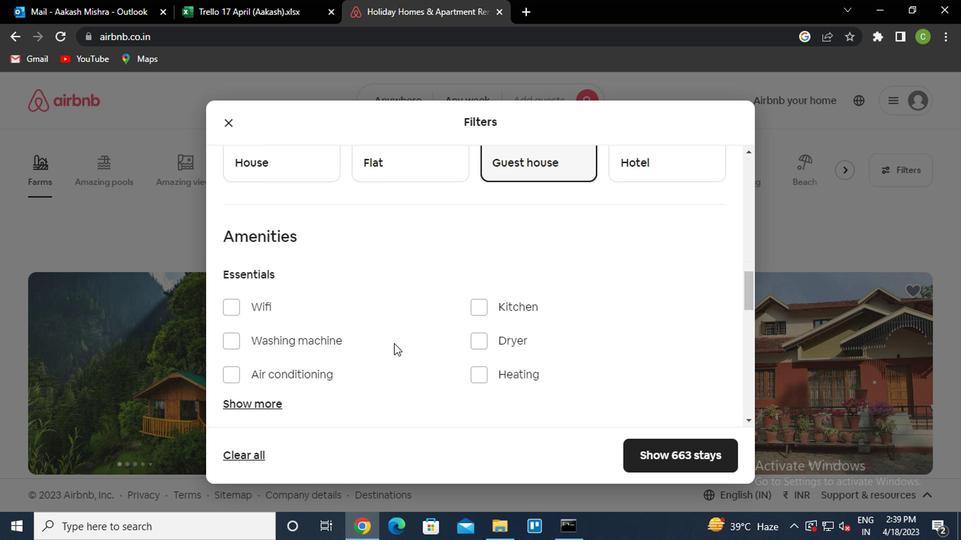 
Action: Mouse scrolled (393, 342) with delta (0, -1)
Screenshot: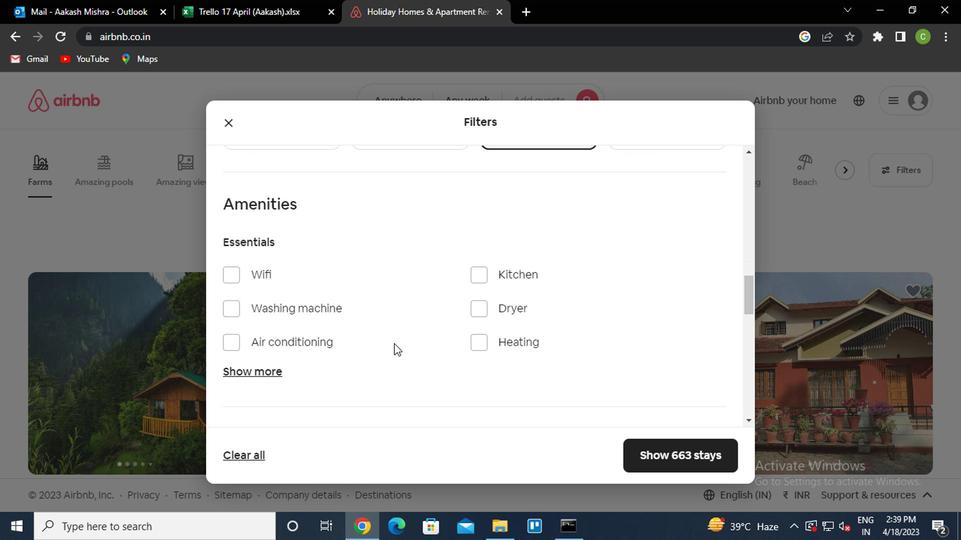 
Action: Mouse scrolled (393, 342) with delta (0, -1)
Screenshot: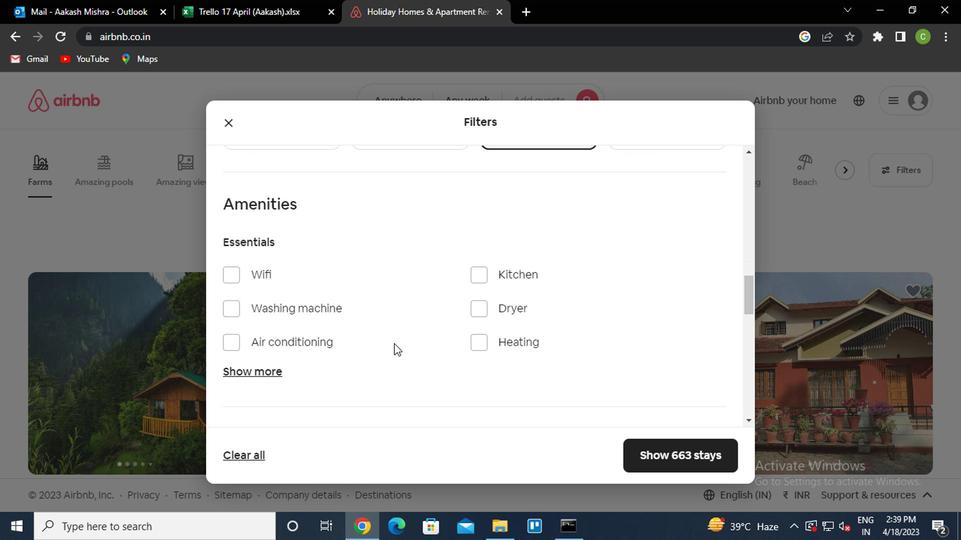 
Action: Mouse moved to (428, 294)
Screenshot: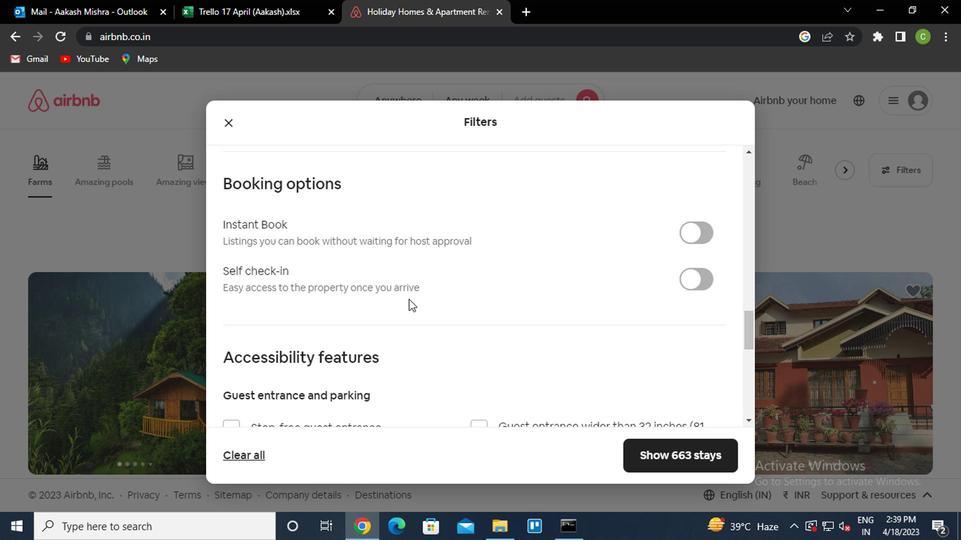
Action: Mouse pressed left at (428, 294)
Screenshot: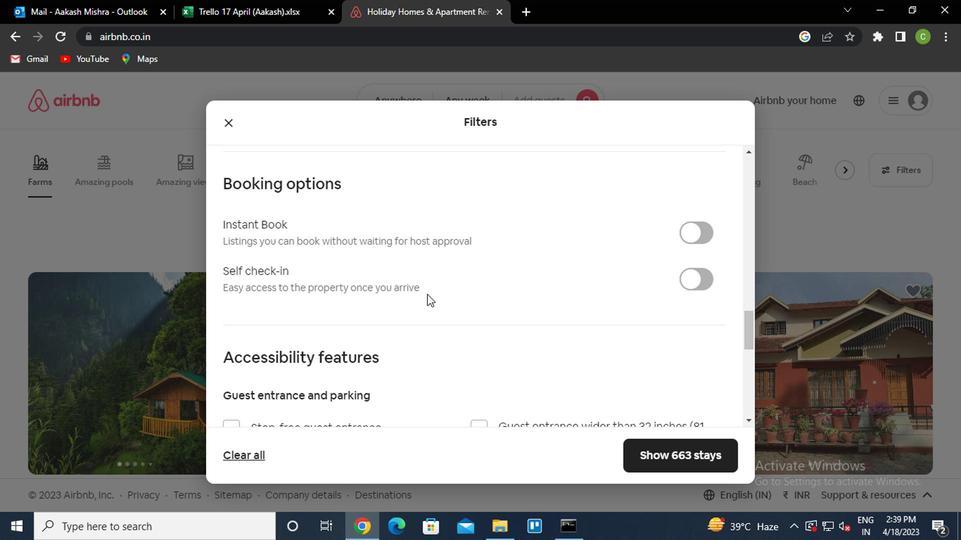 
Action: Mouse moved to (688, 282)
Screenshot: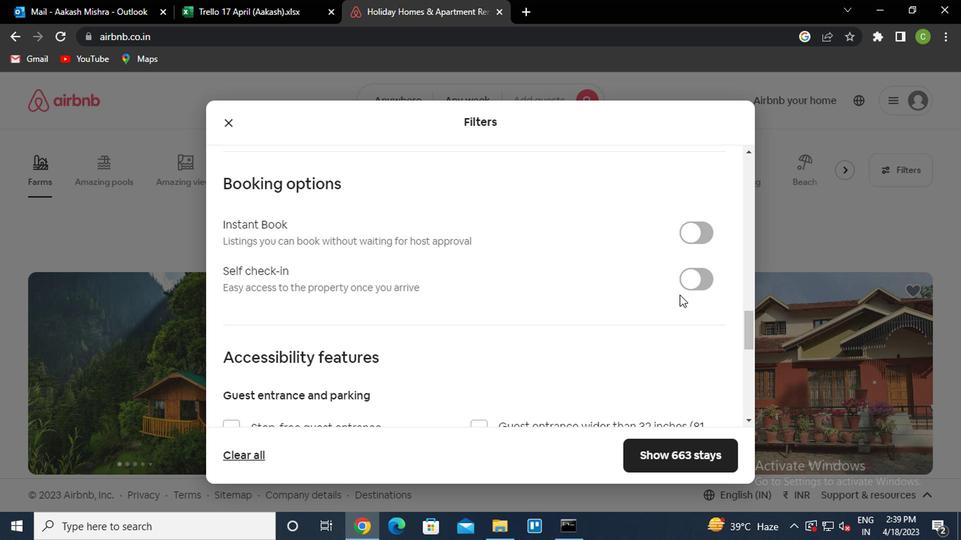 
Action: Mouse pressed left at (688, 282)
Screenshot: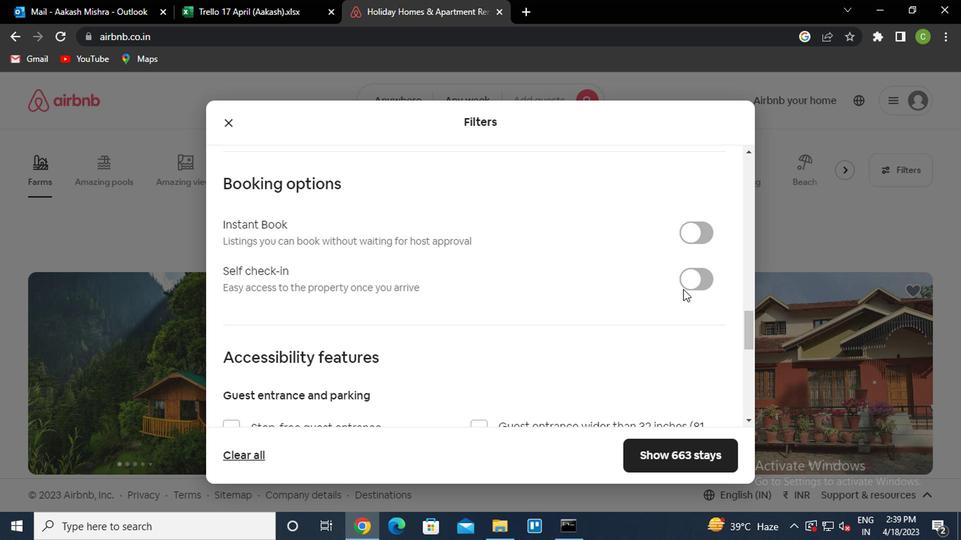 
Action: Mouse moved to (508, 334)
Screenshot: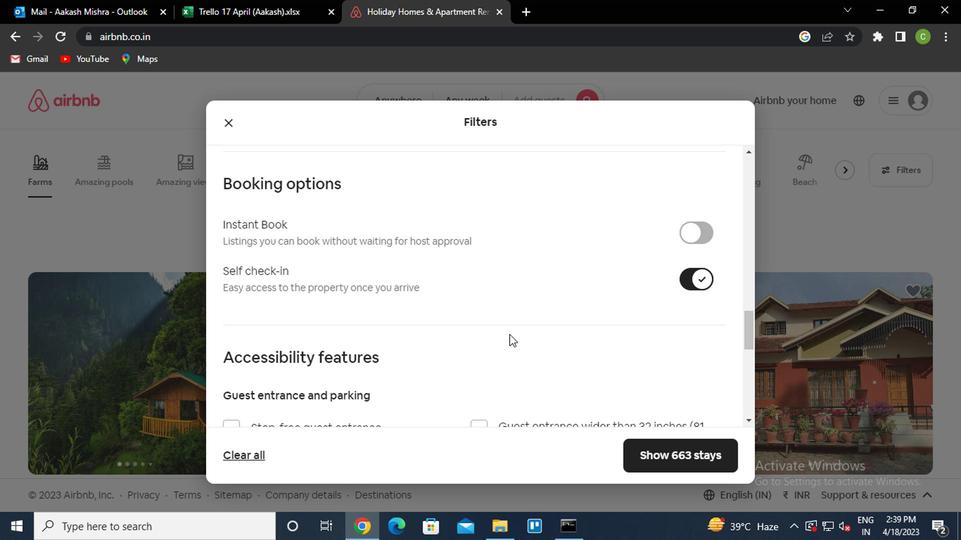
Action: Mouse scrolled (508, 333) with delta (0, -1)
Screenshot: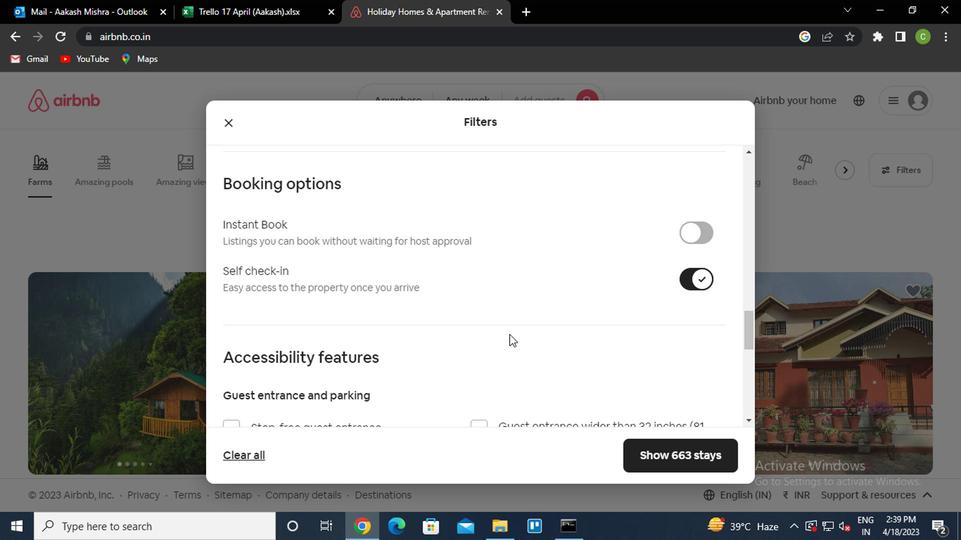 
Action: Mouse moved to (508, 335)
Screenshot: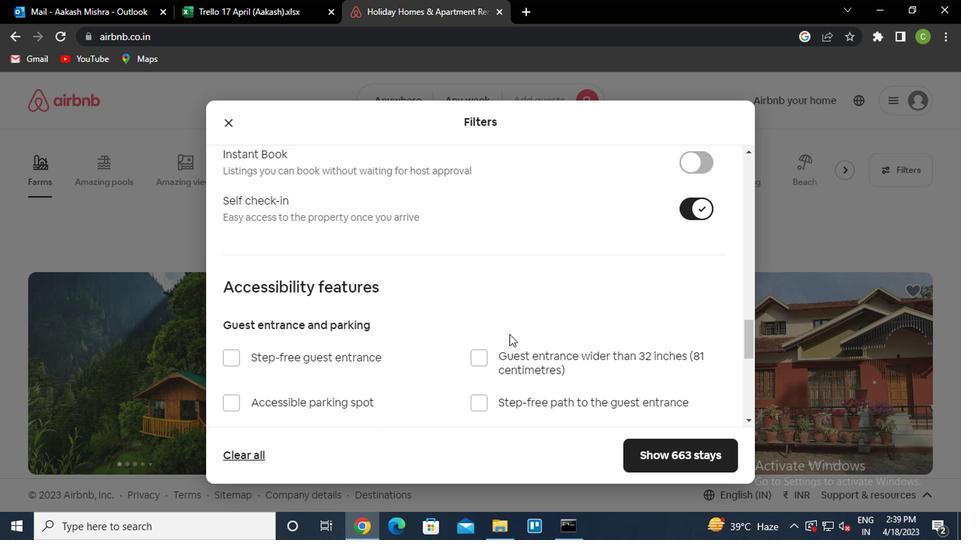 
Action: Mouse scrolled (508, 334) with delta (0, 0)
Screenshot: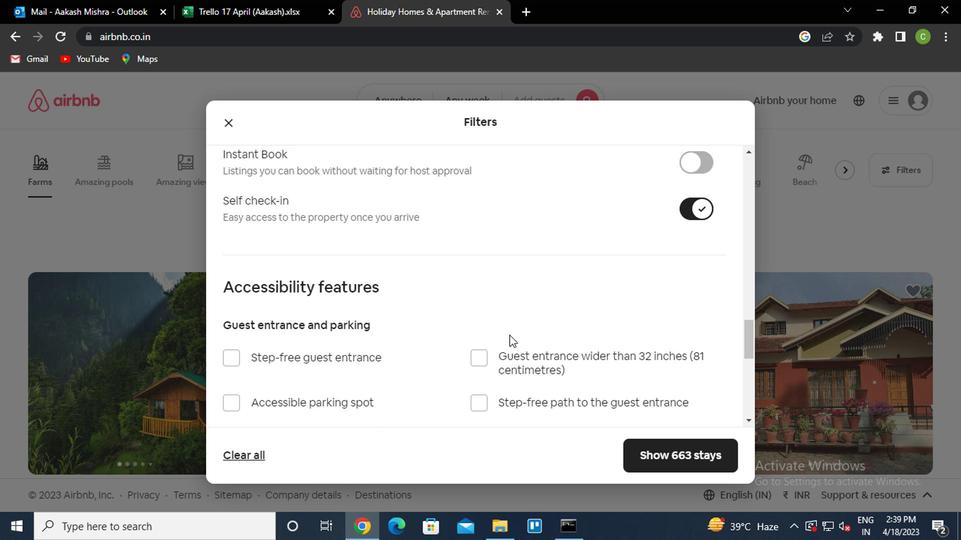 
Action: Mouse scrolled (508, 334) with delta (0, 0)
Screenshot: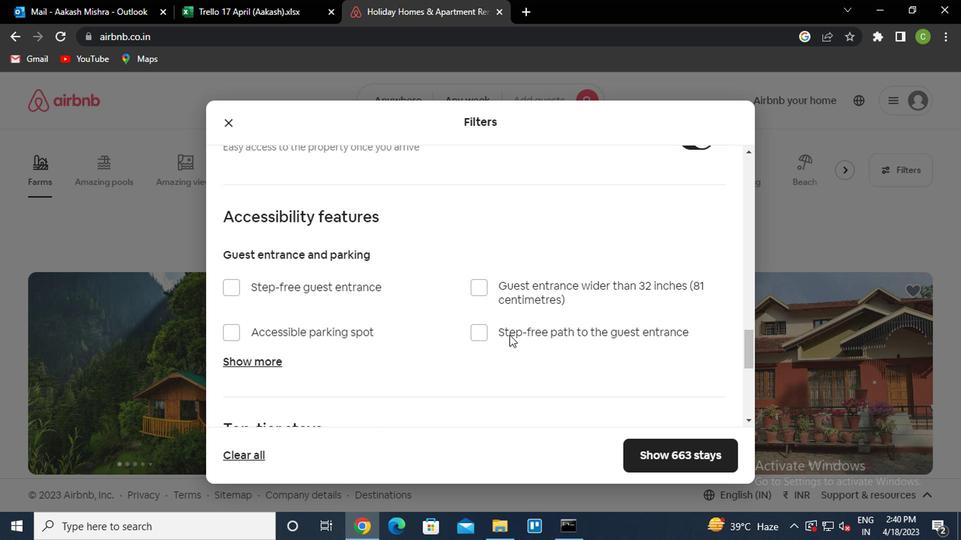 
Action: Mouse scrolled (508, 334) with delta (0, 0)
Screenshot: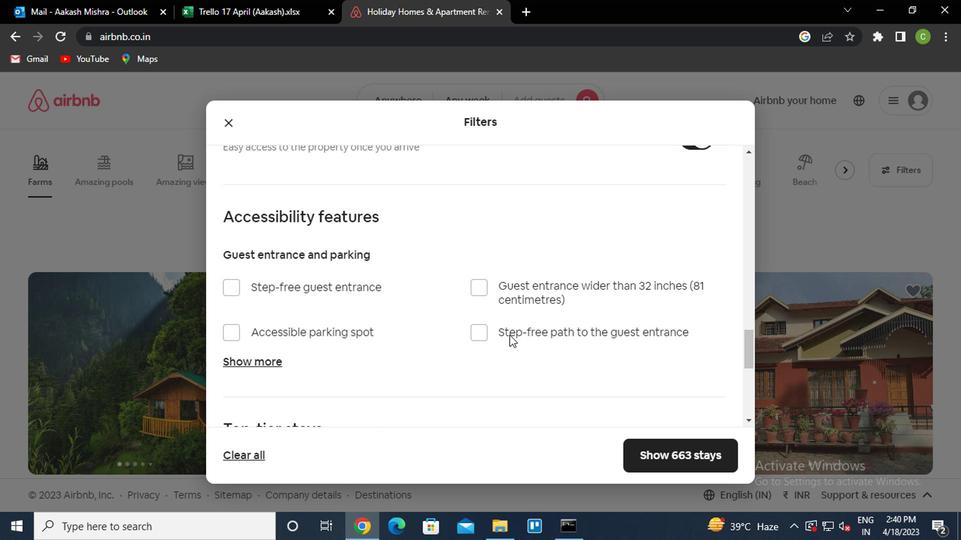 
Action: Mouse scrolled (508, 334) with delta (0, 0)
Screenshot: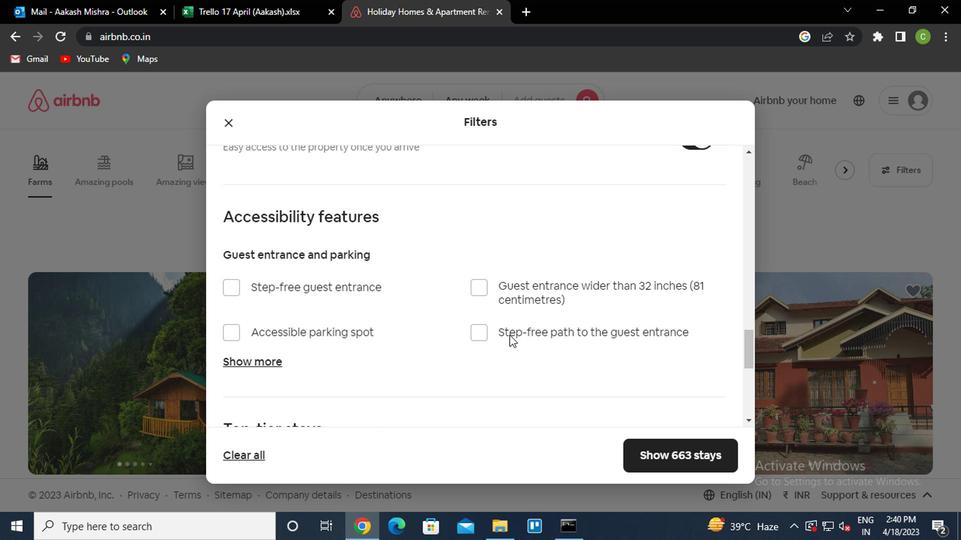 
Action: Mouse moved to (491, 347)
Screenshot: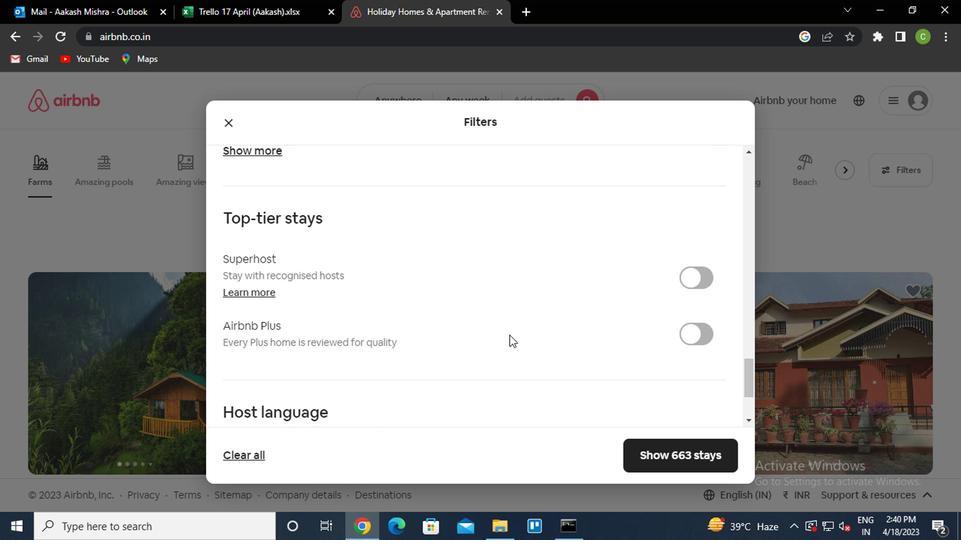 
Action: Mouse scrolled (491, 346) with delta (0, -1)
Screenshot: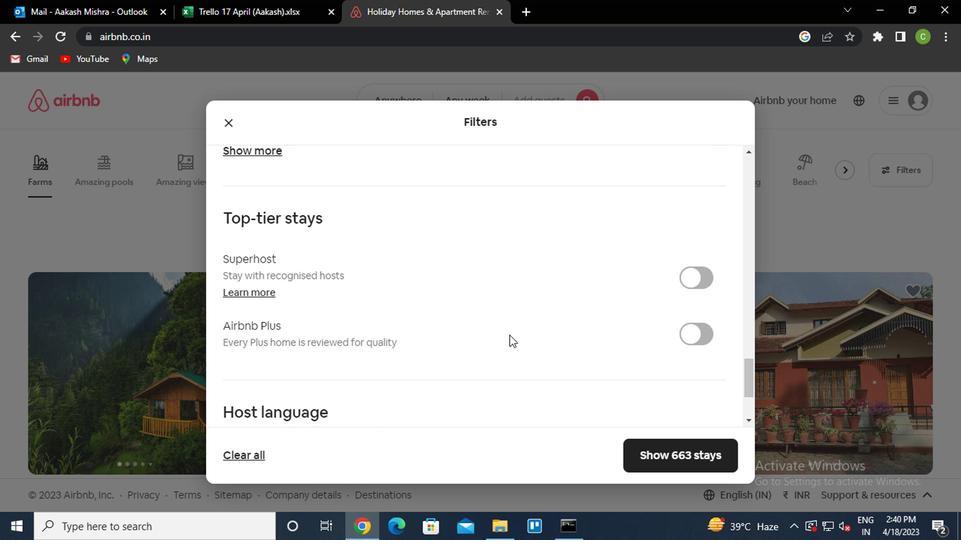 
Action: Mouse moved to (462, 355)
Screenshot: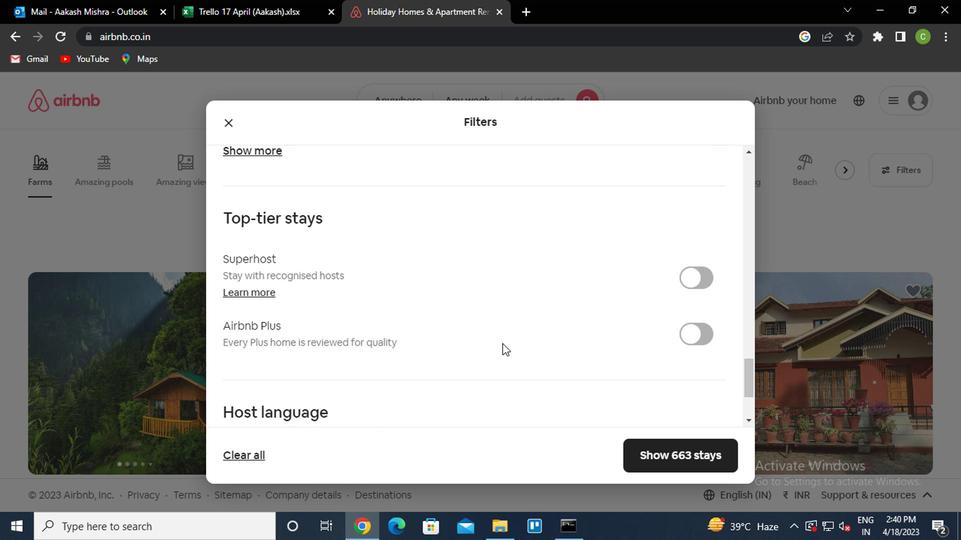 
Action: Mouse scrolled (462, 354) with delta (0, 0)
Screenshot: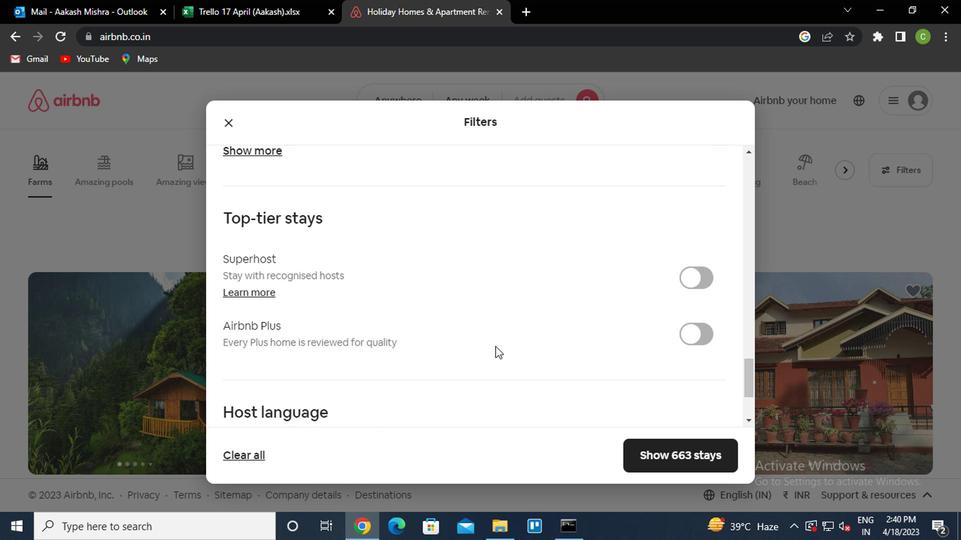 
Action: Mouse scrolled (462, 354) with delta (0, 0)
Screenshot: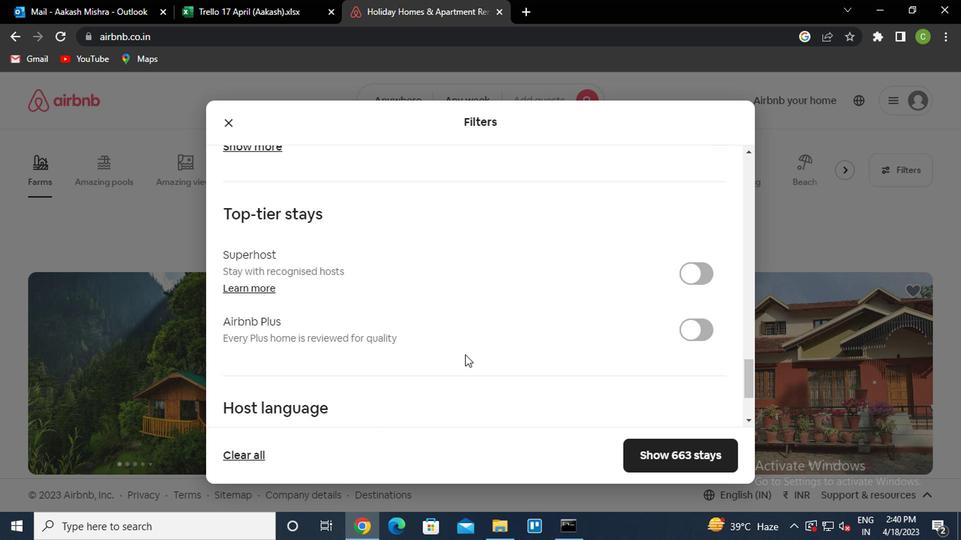 
Action: Mouse moved to (253, 388)
Screenshot: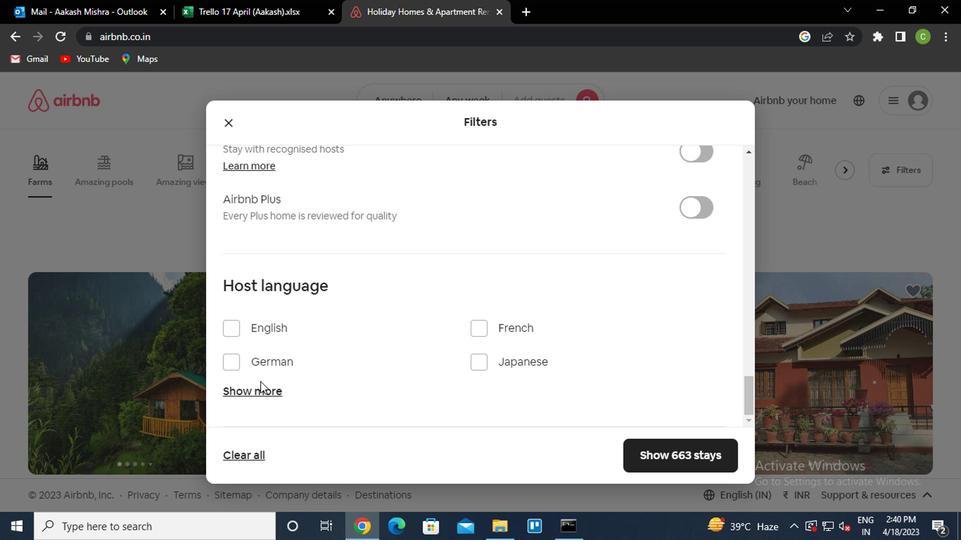 
Action: Mouse pressed left at (253, 388)
Screenshot: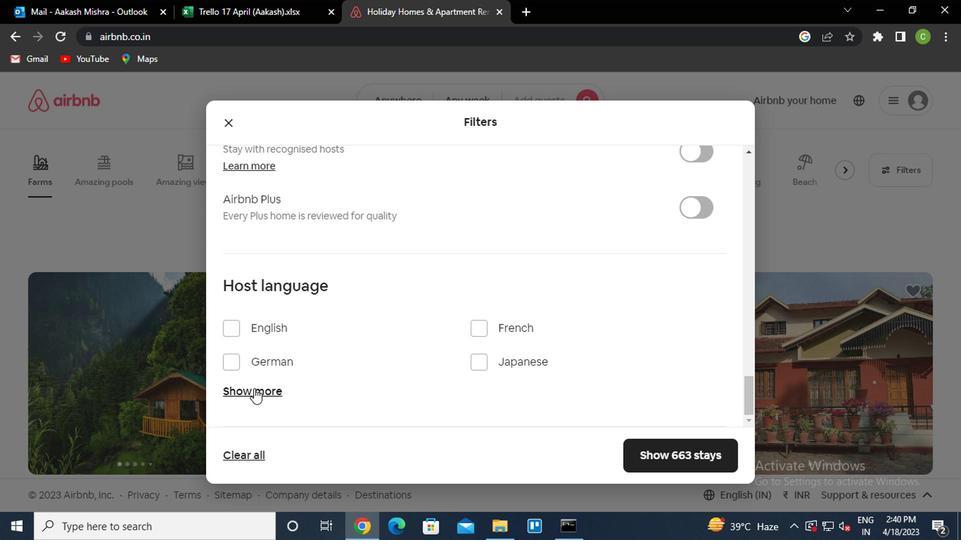 
Action: Mouse moved to (254, 388)
Screenshot: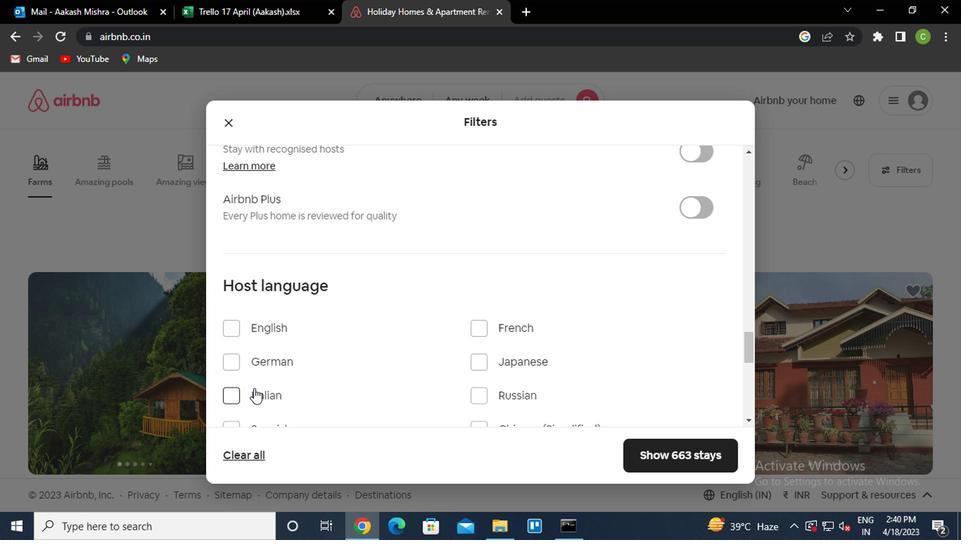 
Action: Mouse scrolled (254, 387) with delta (0, -1)
Screenshot: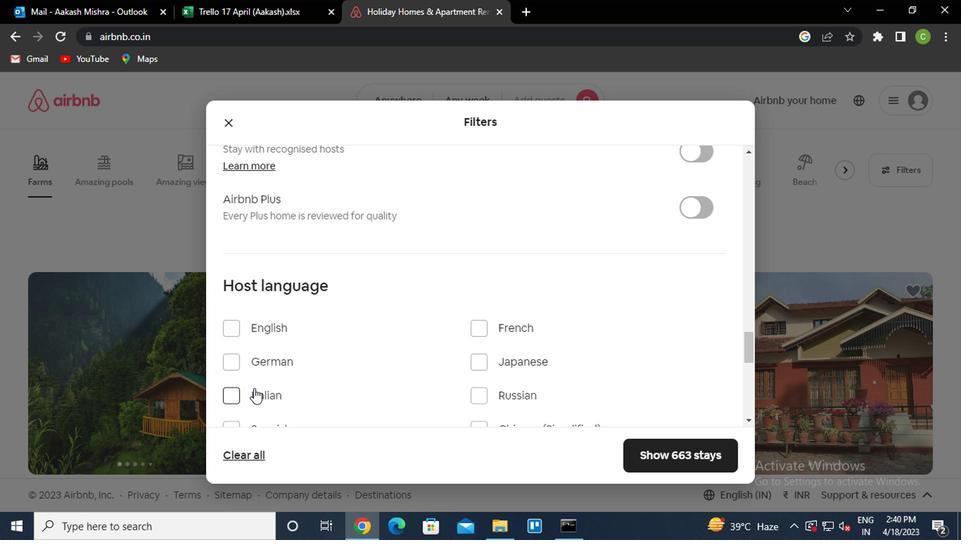 
Action: Mouse moved to (254, 387)
Screenshot: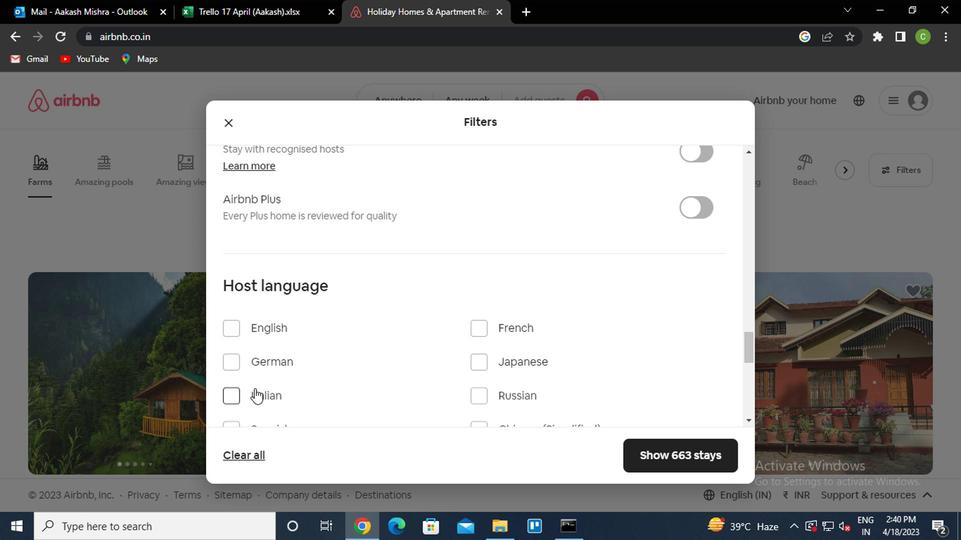 
Action: Mouse scrolled (254, 386) with delta (0, 0)
Screenshot: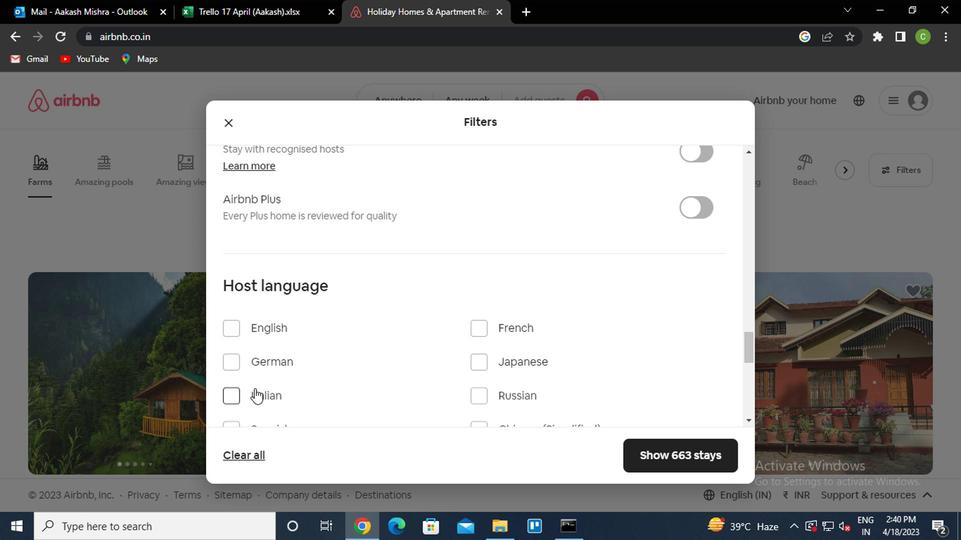 
Action: Mouse moved to (243, 289)
Screenshot: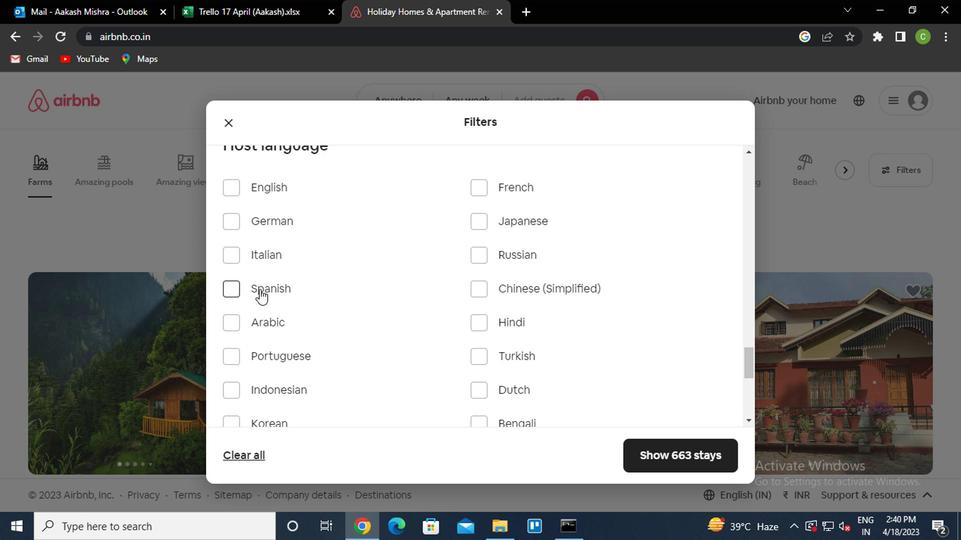 
Action: Mouse pressed left at (243, 289)
Screenshot: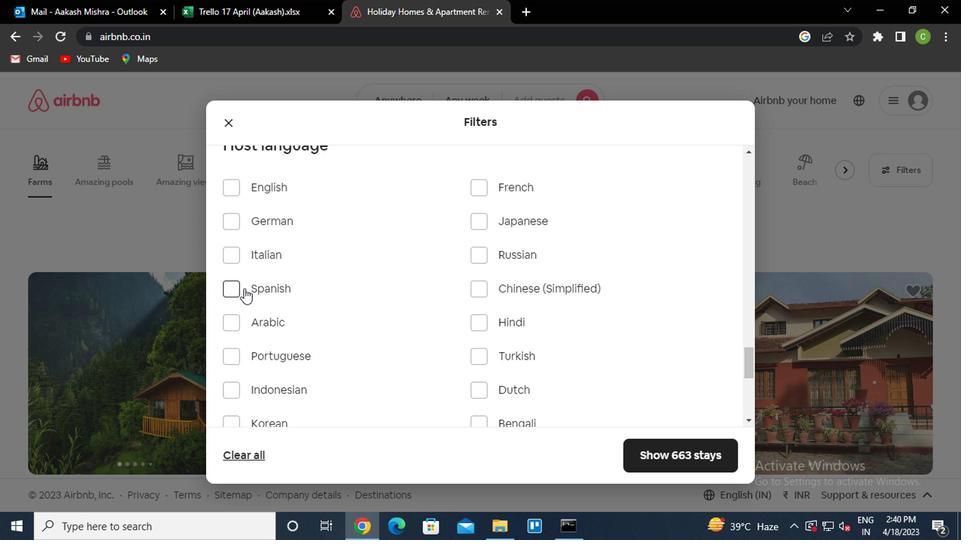 
Action: Mouse moved to (681, 461)
Screenshot: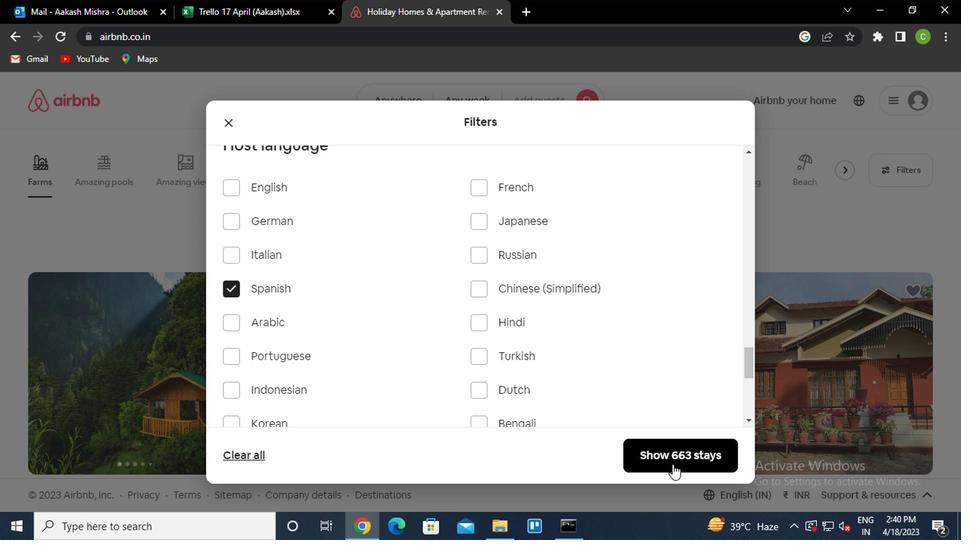 
Action: Mouse pressed left at (681, 461)
Screenshot: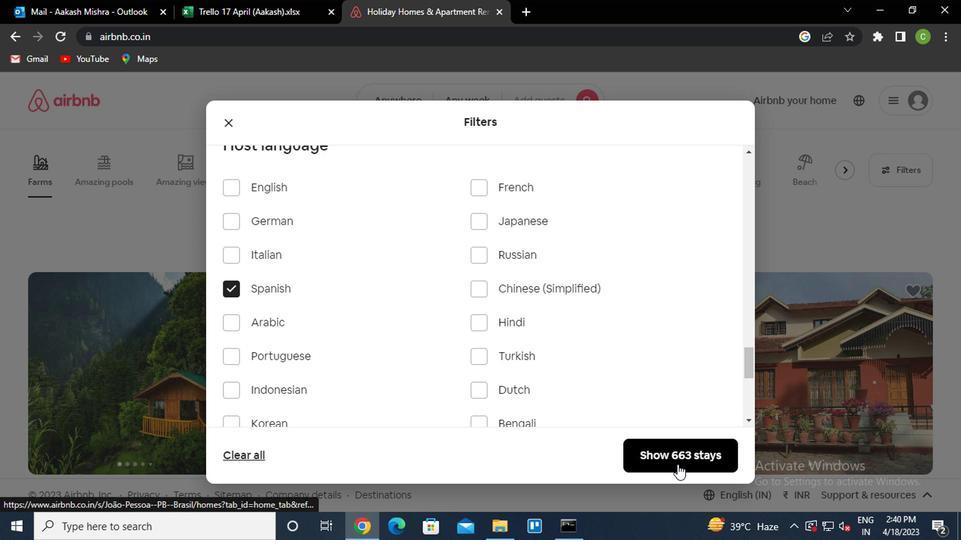 
Action: Mouse moved to (557, 369)
Screenshot: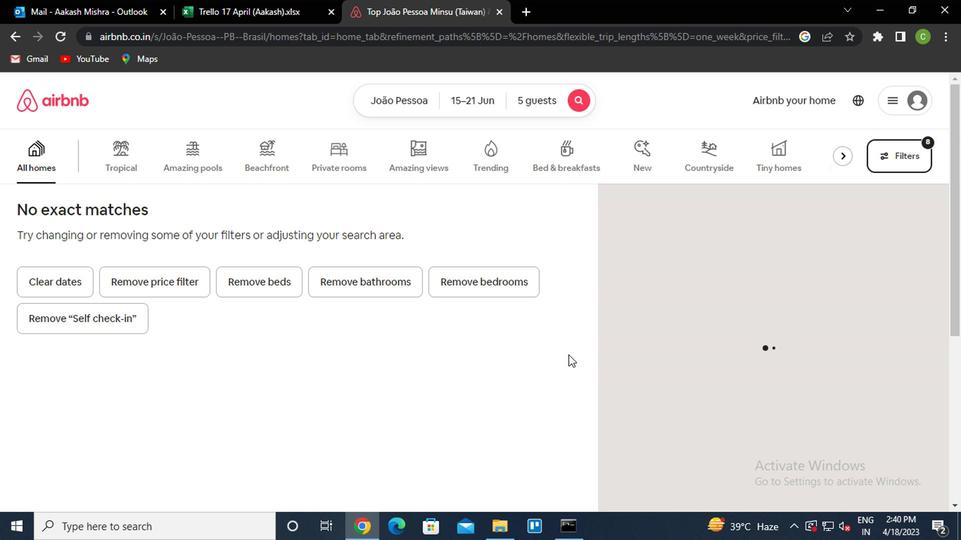 
